 Task: Create a blank project AvidTech with privacy Public and default view as List and in the team Taskers . Create three sections in the project as To-Do, Doing and Done
Action: Mouse moved to (794, 453)
Screenshot: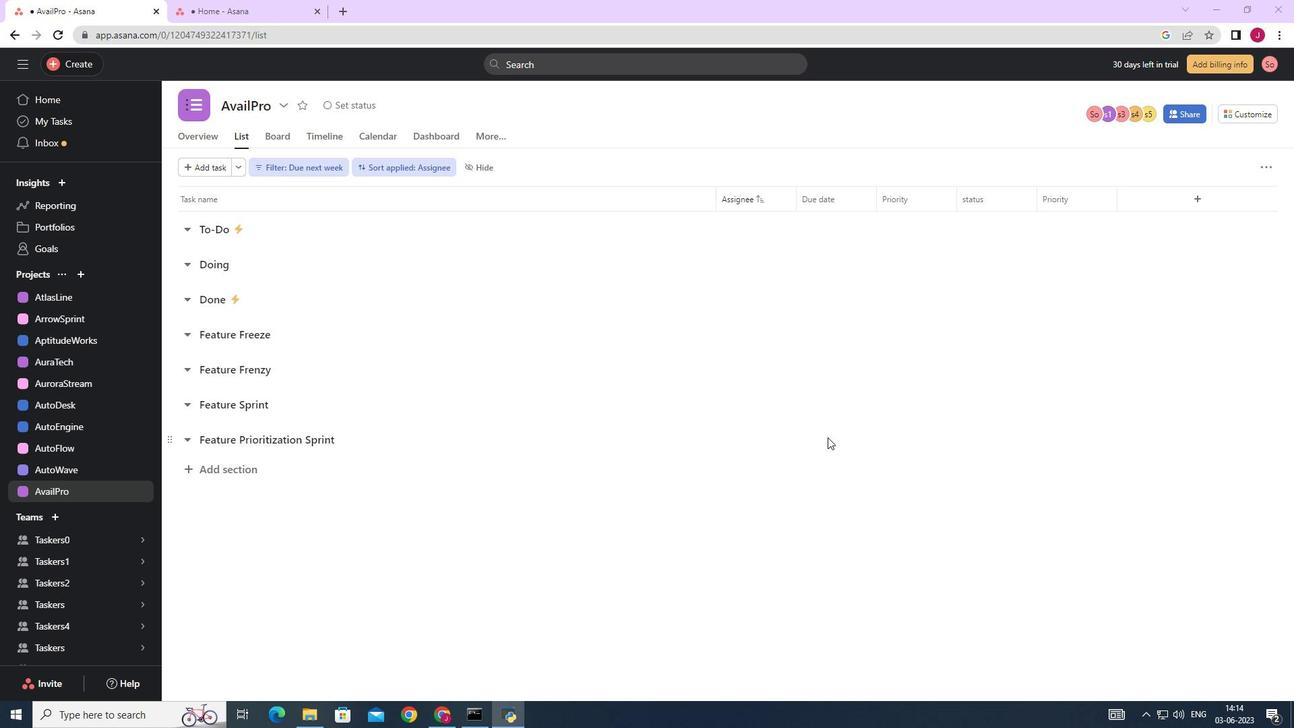 
Action: Mouse scrolled (794, 453) with delta (0, 0)
Screenshot: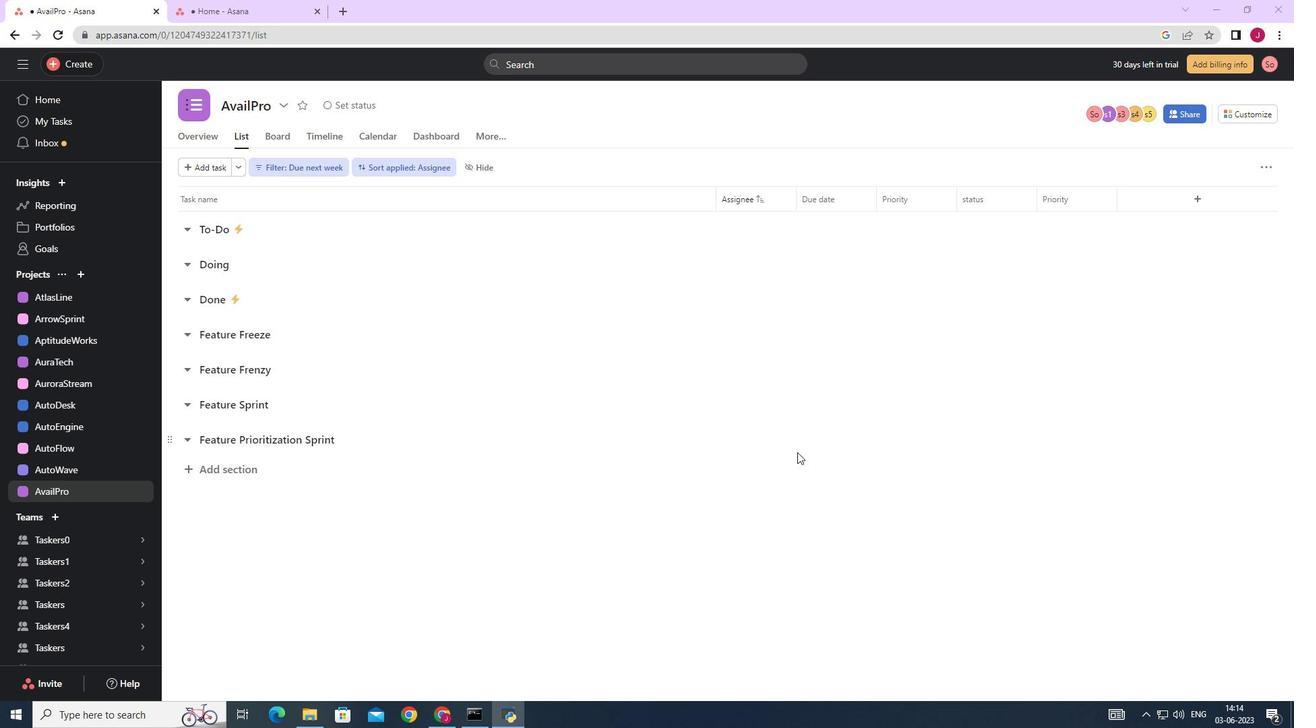 
Action: Mouse scrolled (794, 453) with delta (0, 0)
Screenshot: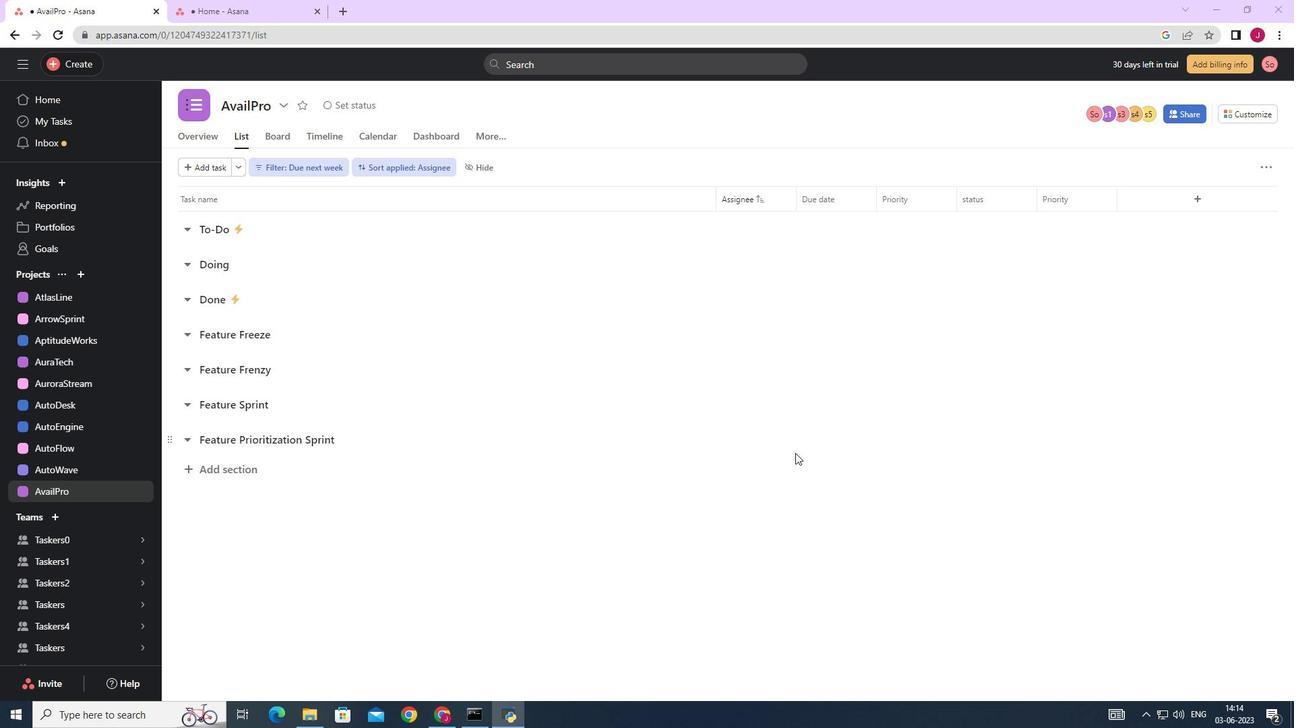 
Action: Mouse scrolled (794, 453) with delta (0, 0)
Screenshot: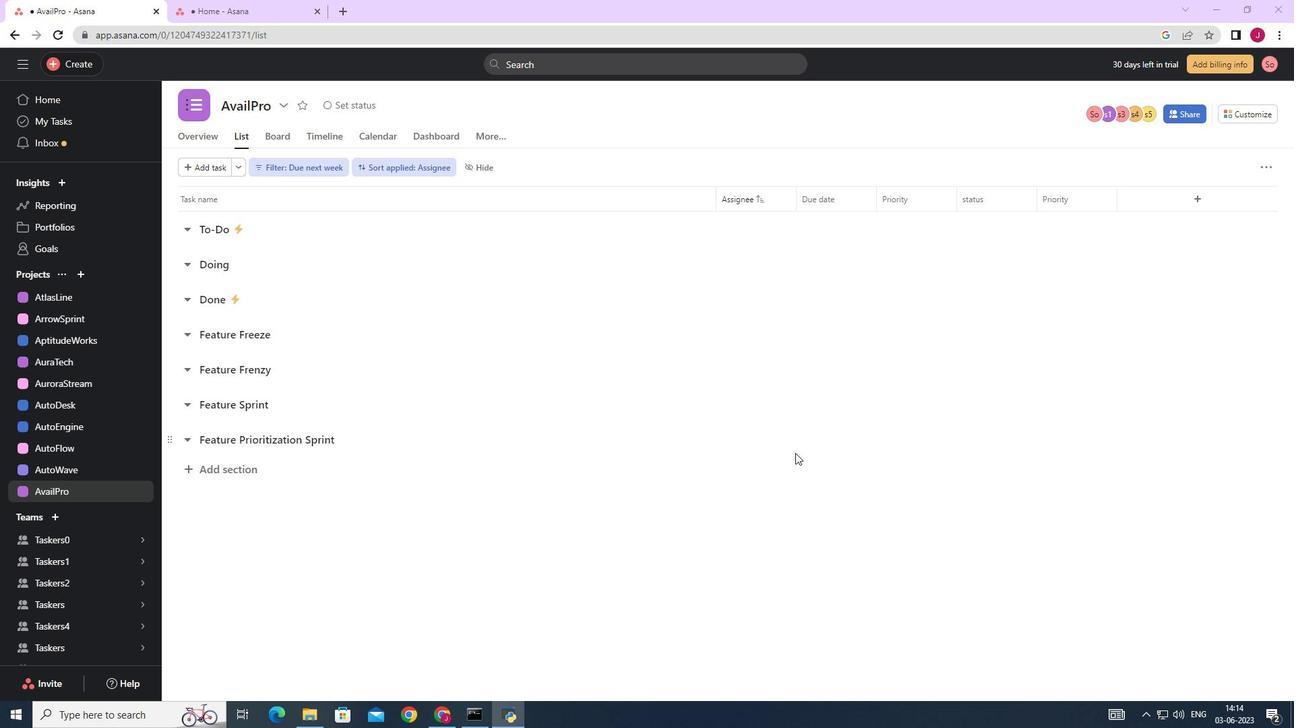
Action: Mouse scrolled (794, 454) with delta (0, 0)
Screenshot: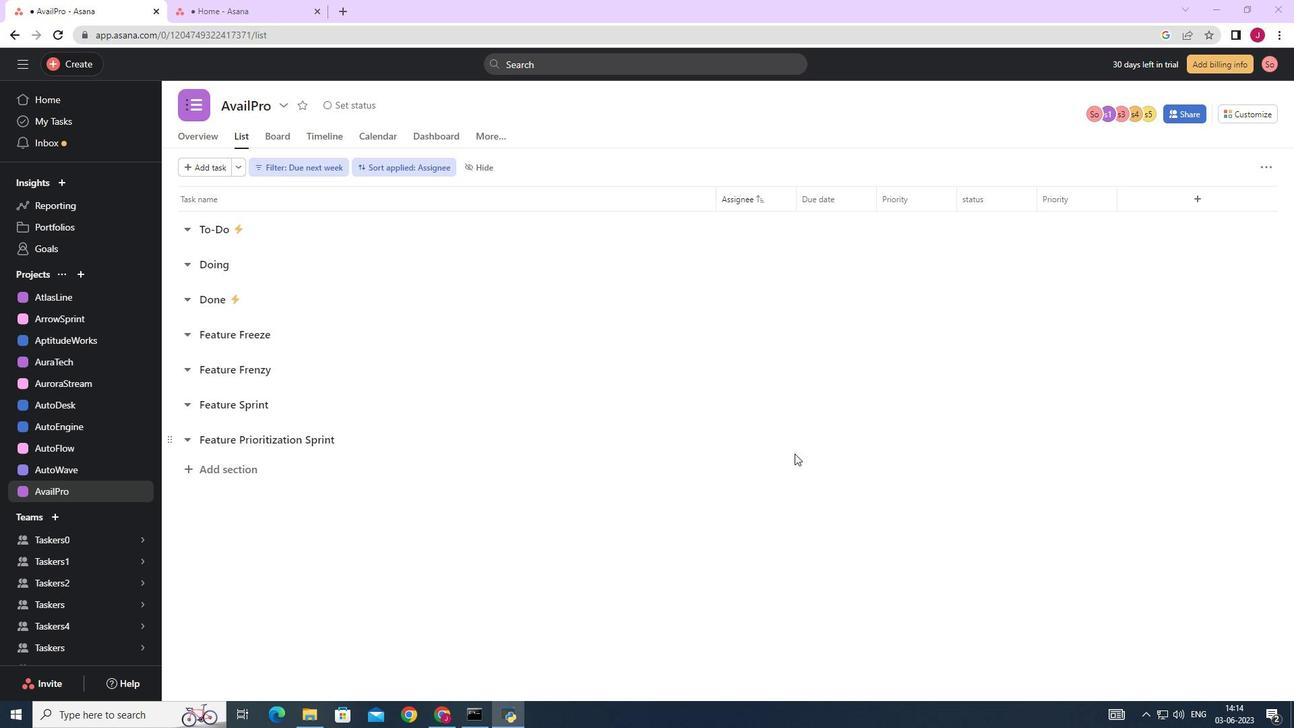 
Action: Mouse scrolled (794, 454) with delta (0, 0)
Screenshot: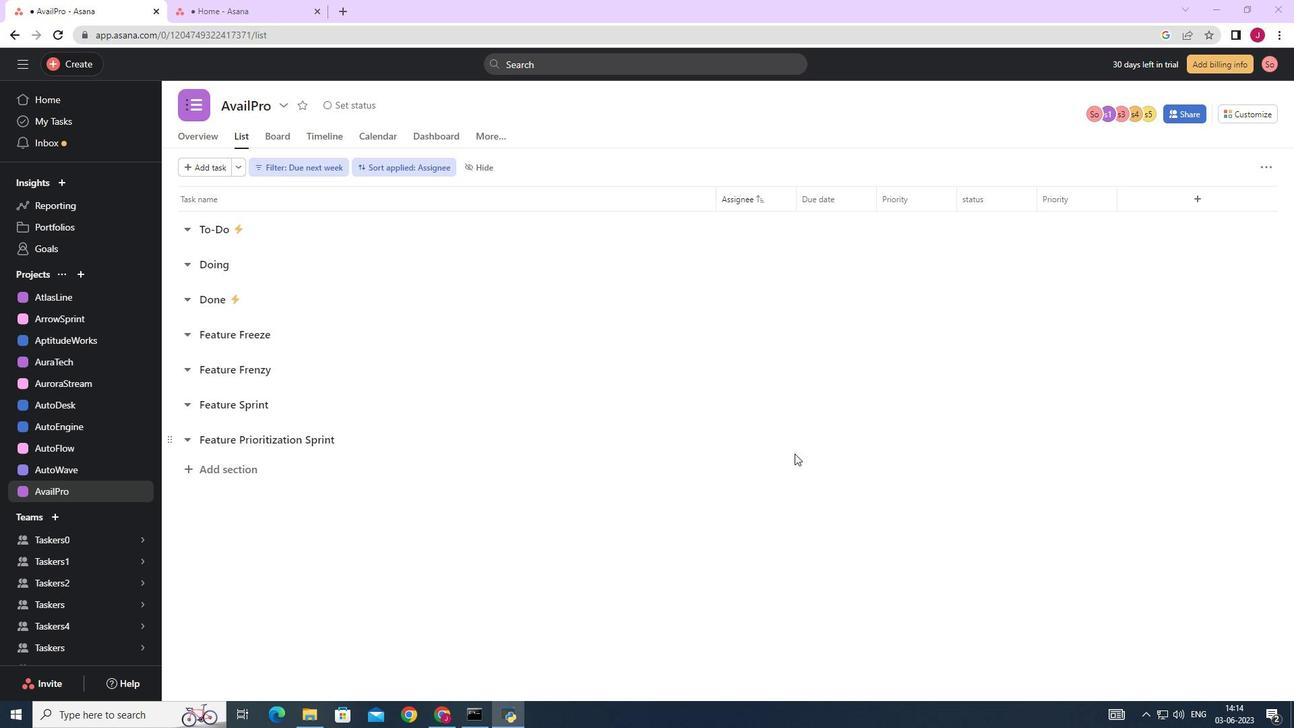 
Action: Mouse scrolled (794, 454) with delta (0, 0)
Screenshot: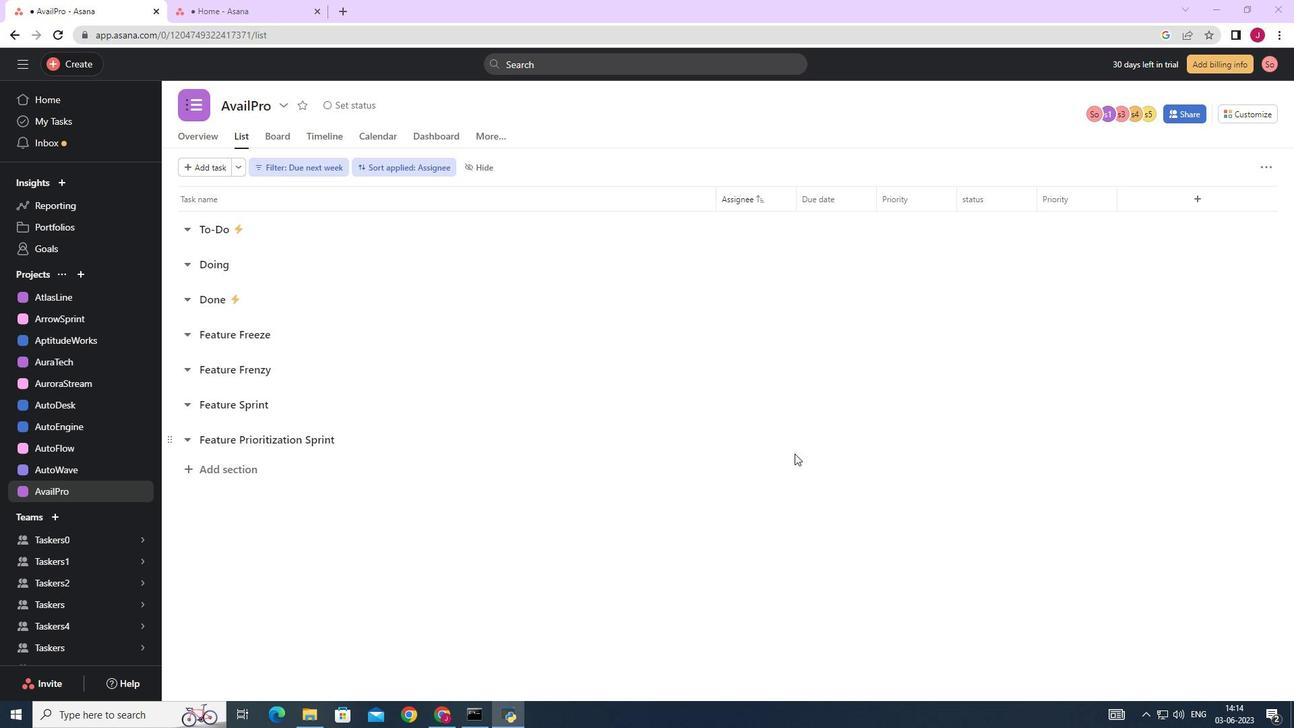 
Action: Mouse scrolled (794, 453) with delta (0, 0)
Screenshot: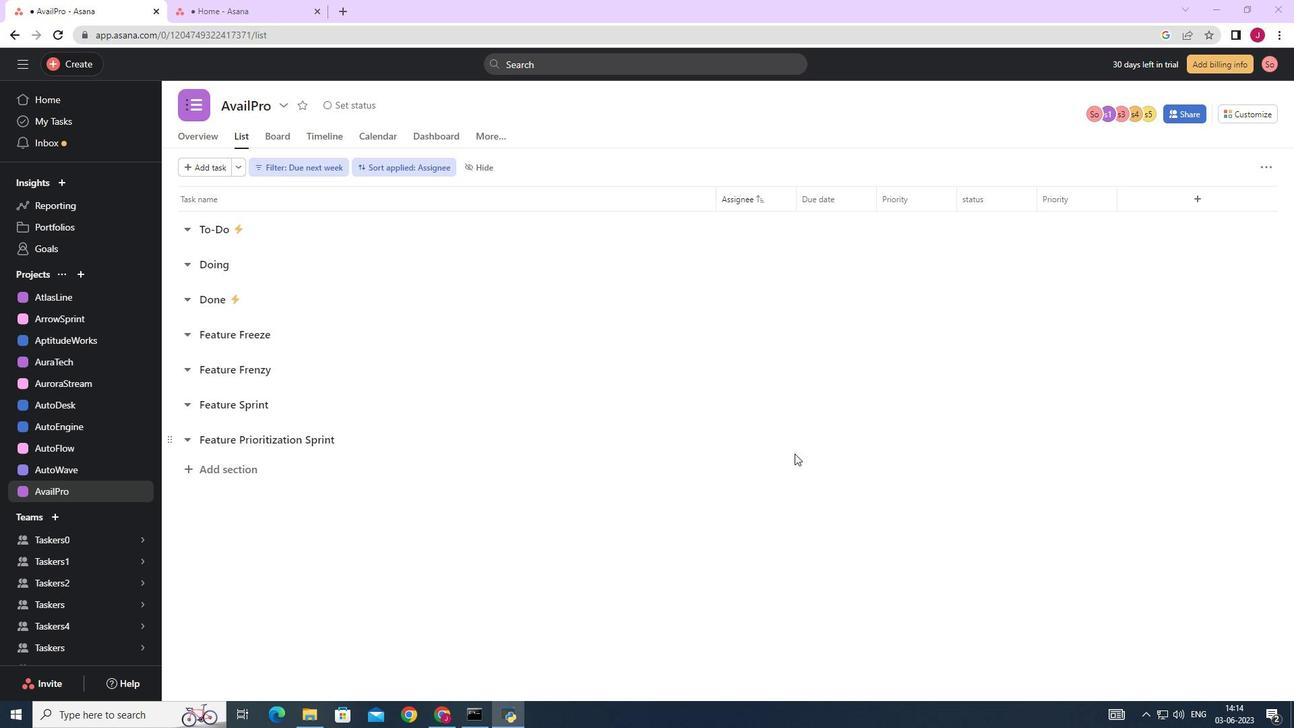 
Action: Mouse scrolled (794, 453) with delta (0, 0)
Screenshot: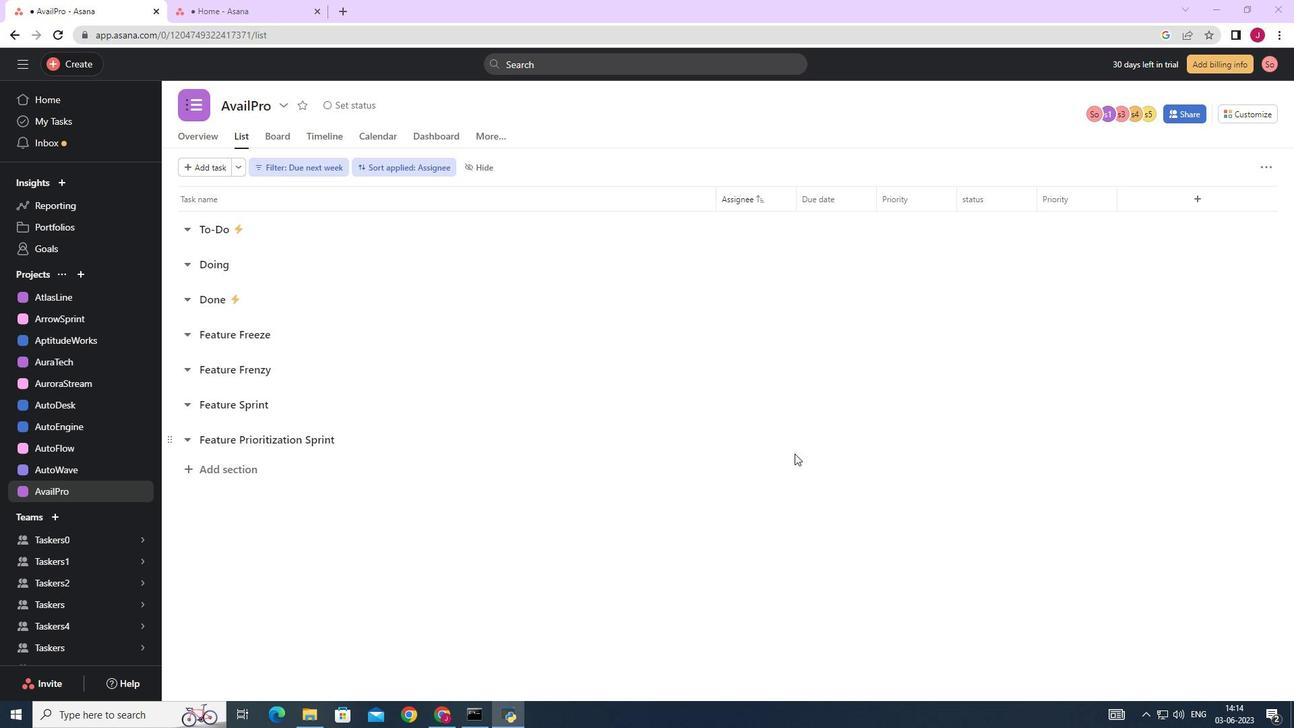 
Action: Mouse scrolled (794, 453) with delta (0, 0)
Screenshot: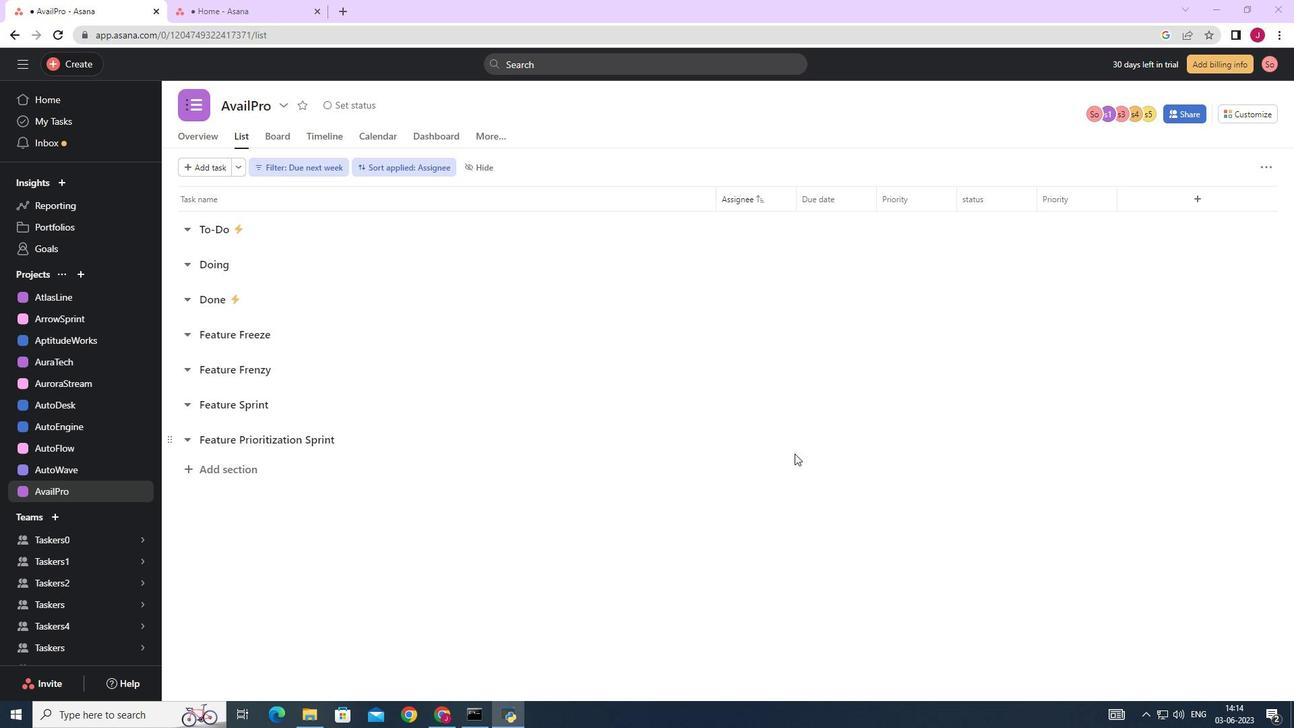 
Action: Mouse moved to (794, 455)
Screenshot: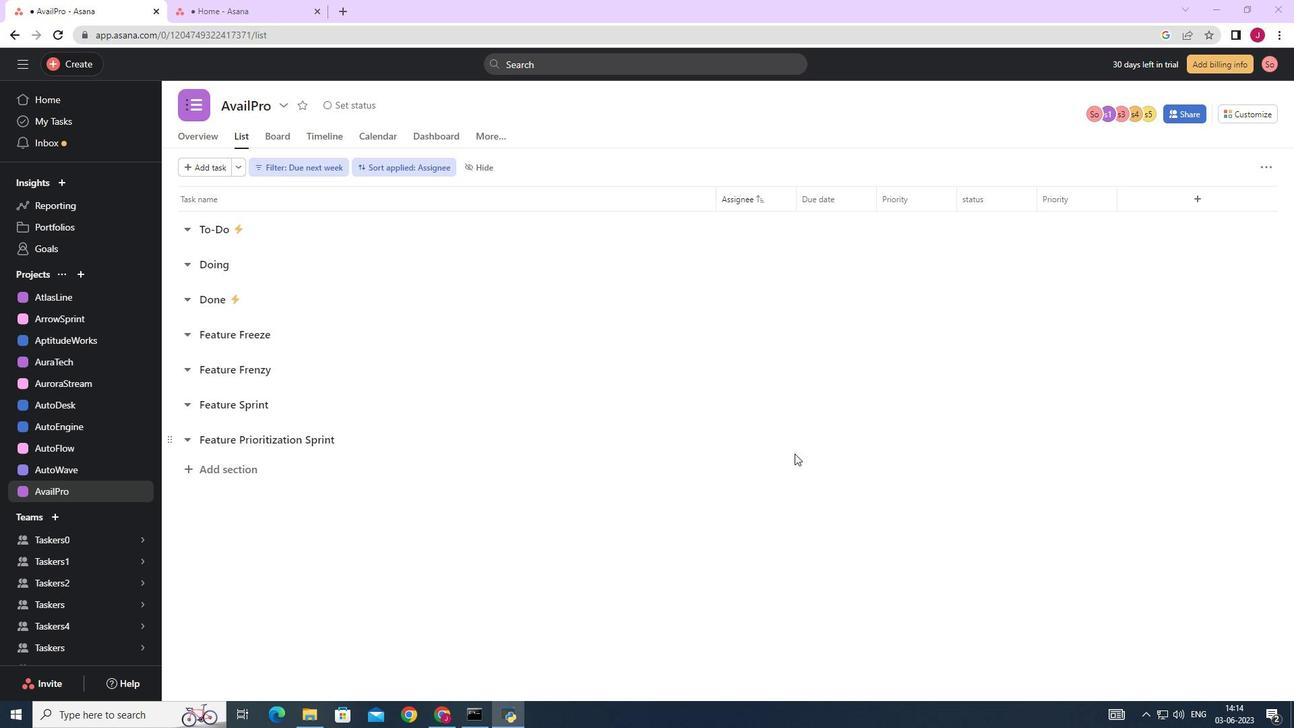 
Action: Mouse scrolled (794, 454) with delta (0, 0)
Screenshot: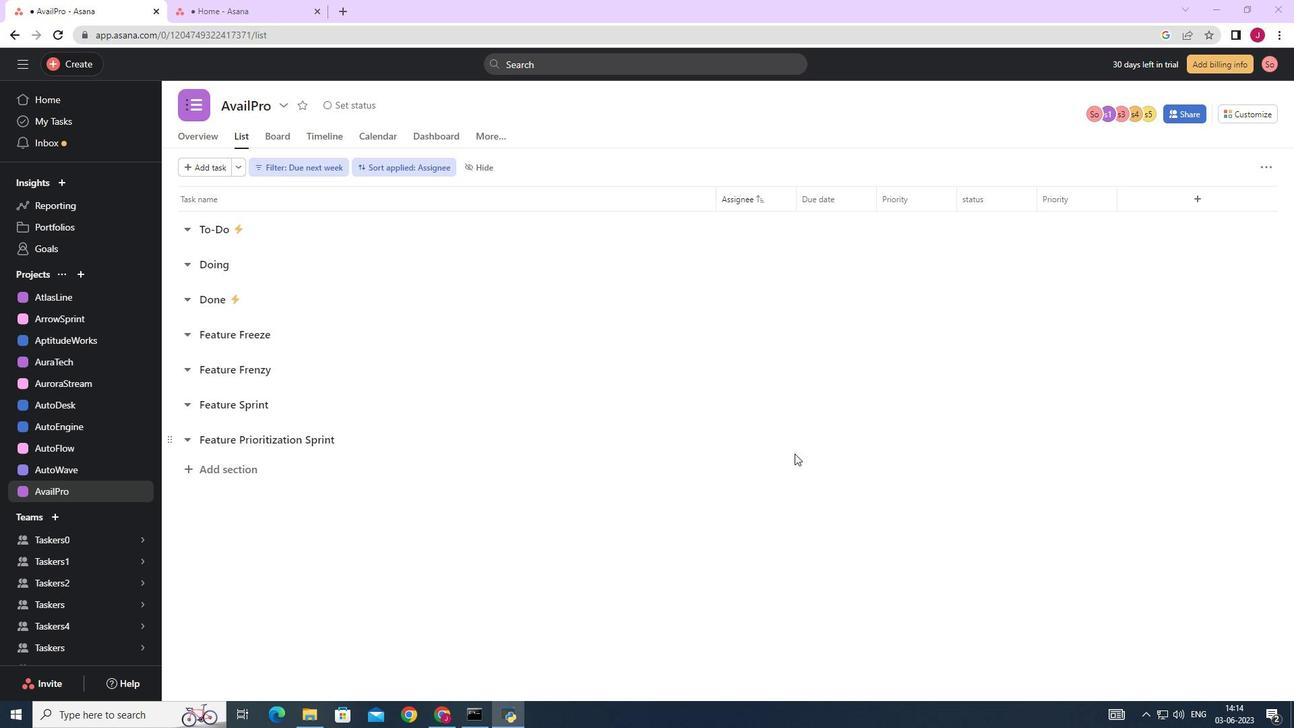
Action: Mouse moved to (62, 180)
Screenshot: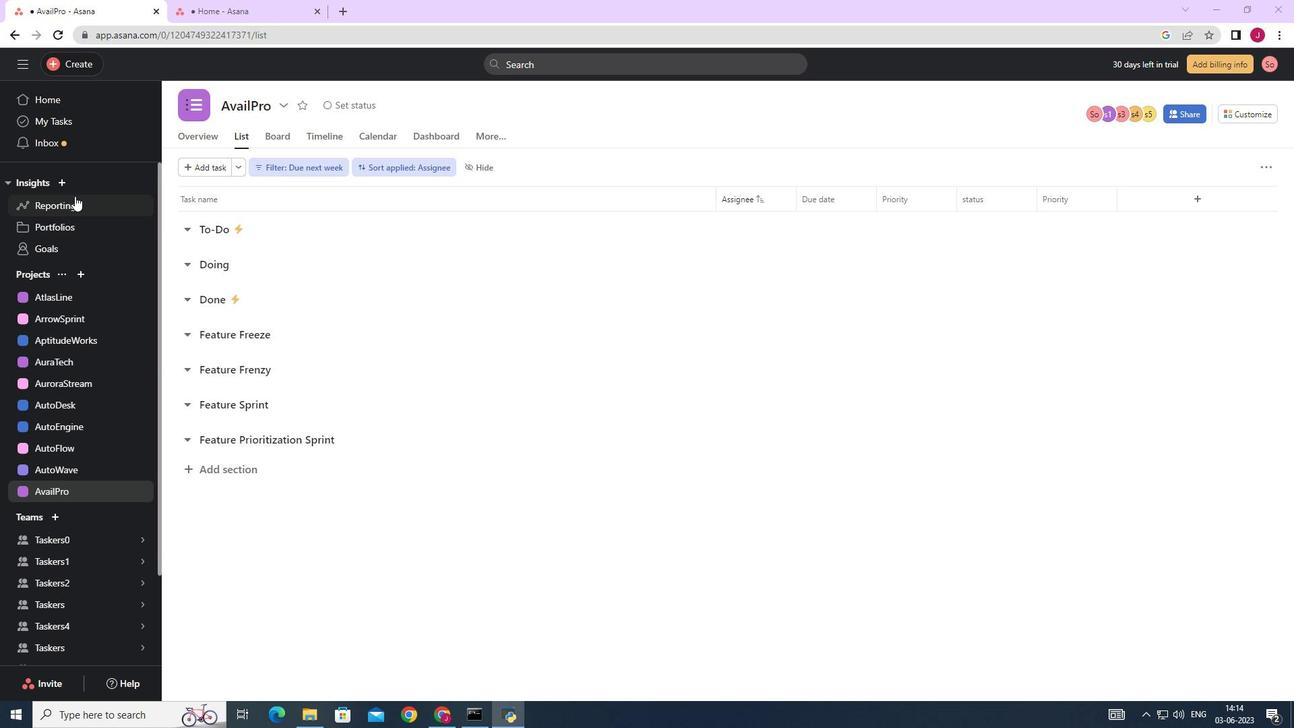 
Action: Mouse pressed left at (62, 180)
Screenshot: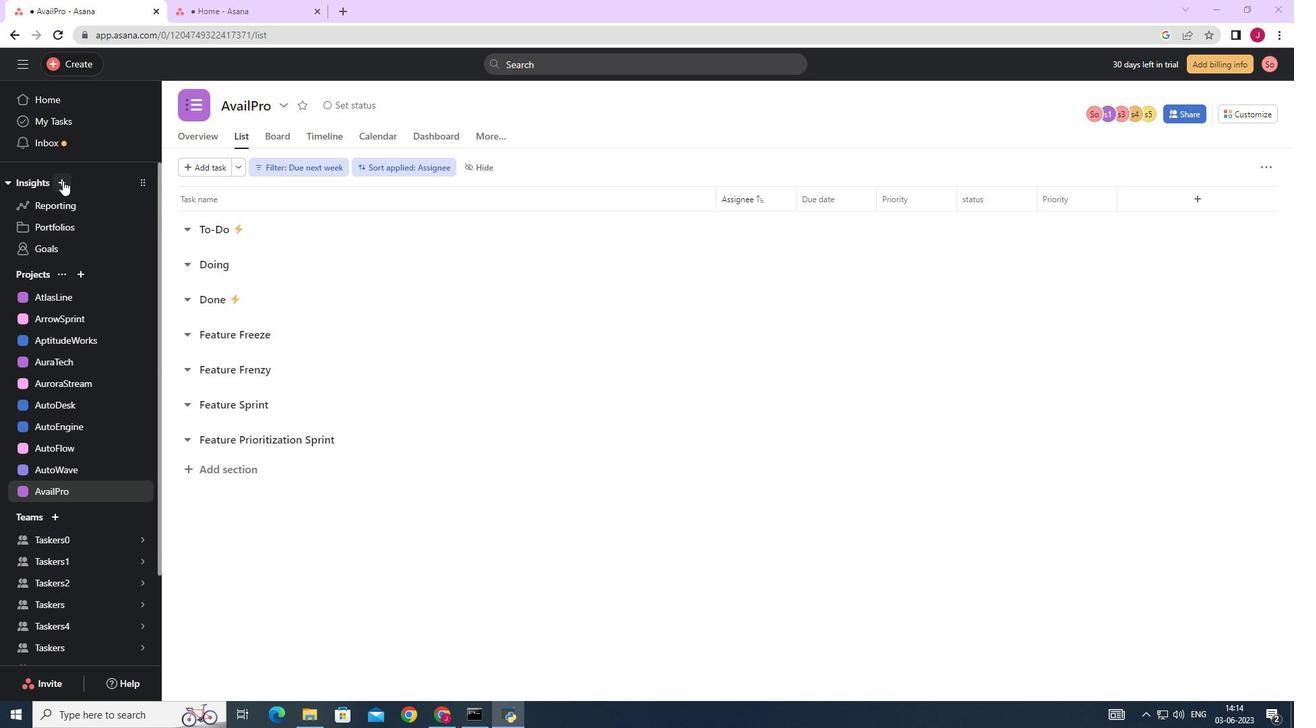 
Action: Mouse moved to (64, 185)
Screenshot: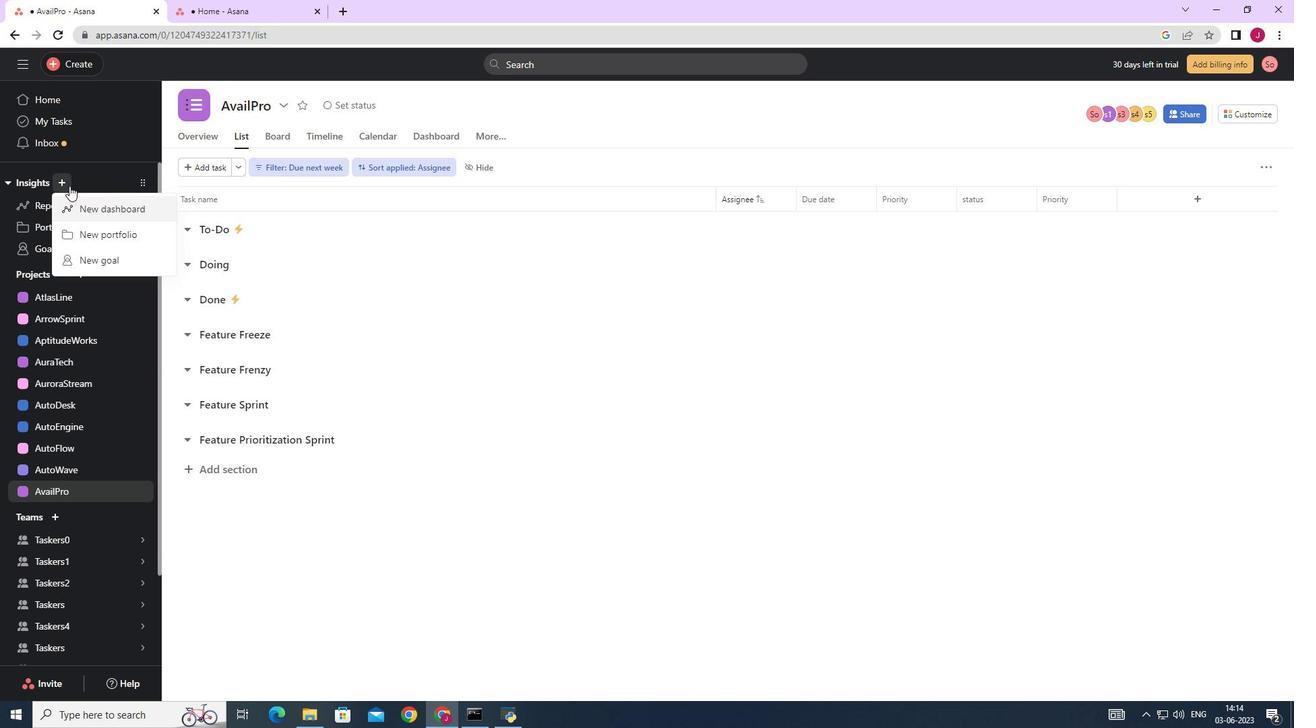 
Action: Mouse pressed left at (64, 185)
Screenshot: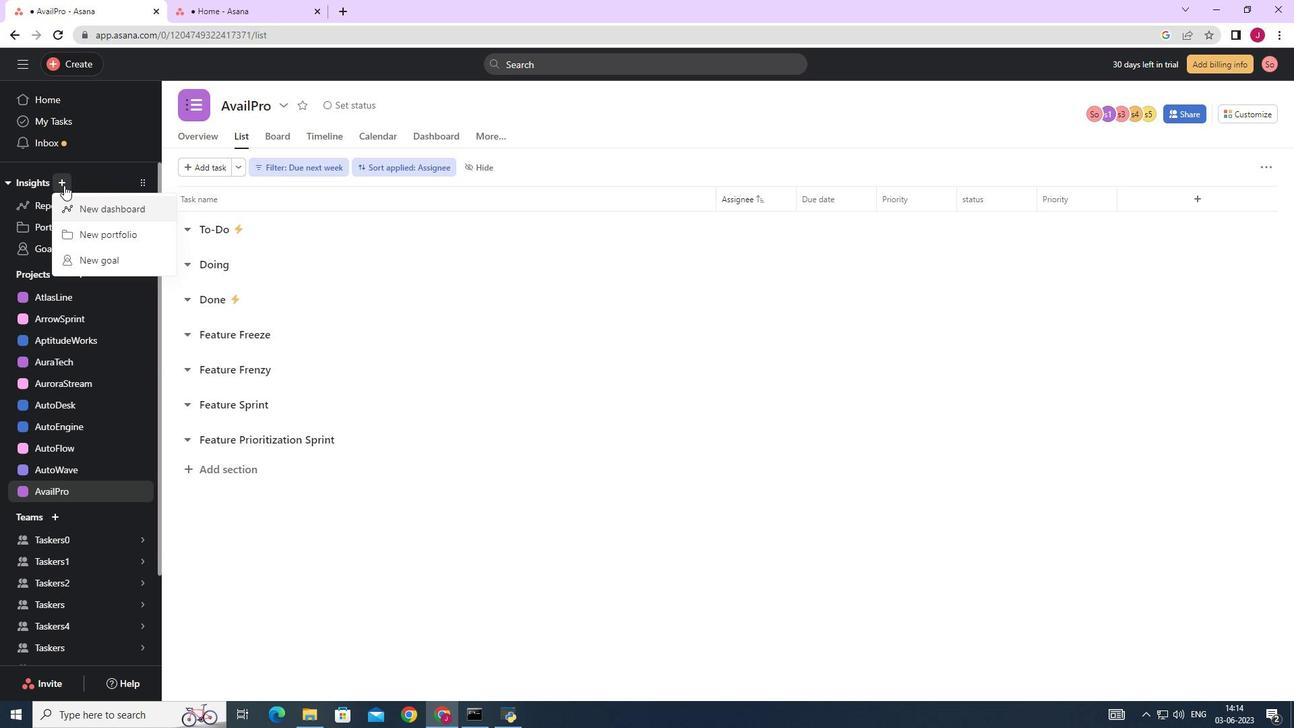 
Action: Mouse moved to (78, 269)
Screenshot: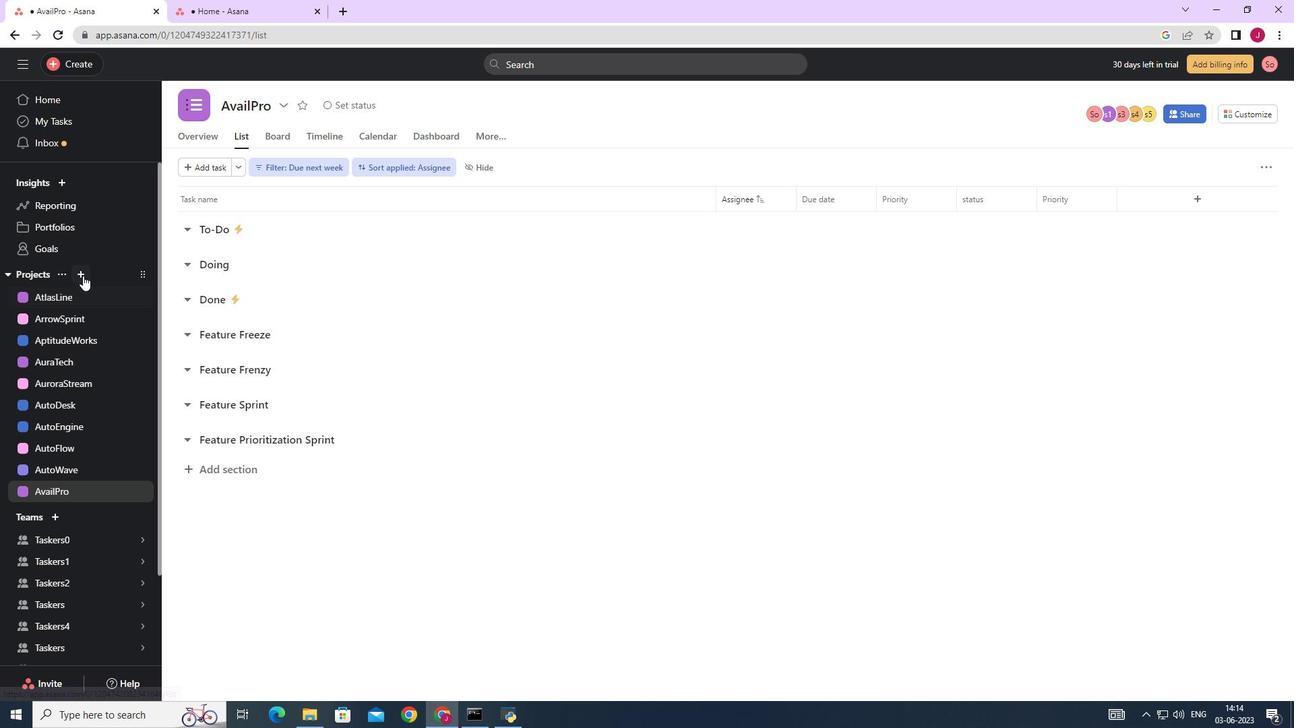 
Action: Mouse pressed left at (78, 269)
Screenshot: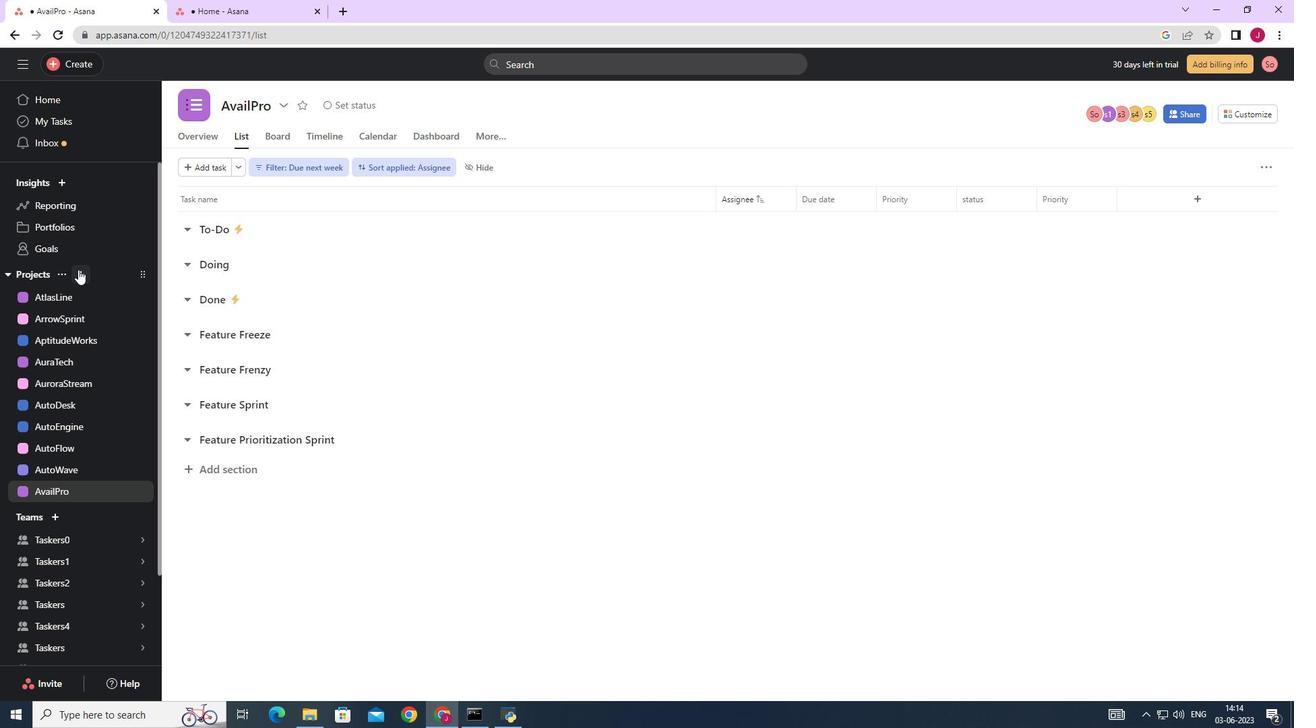 
Action: Mouse moved to (128, 303)
Screenshot: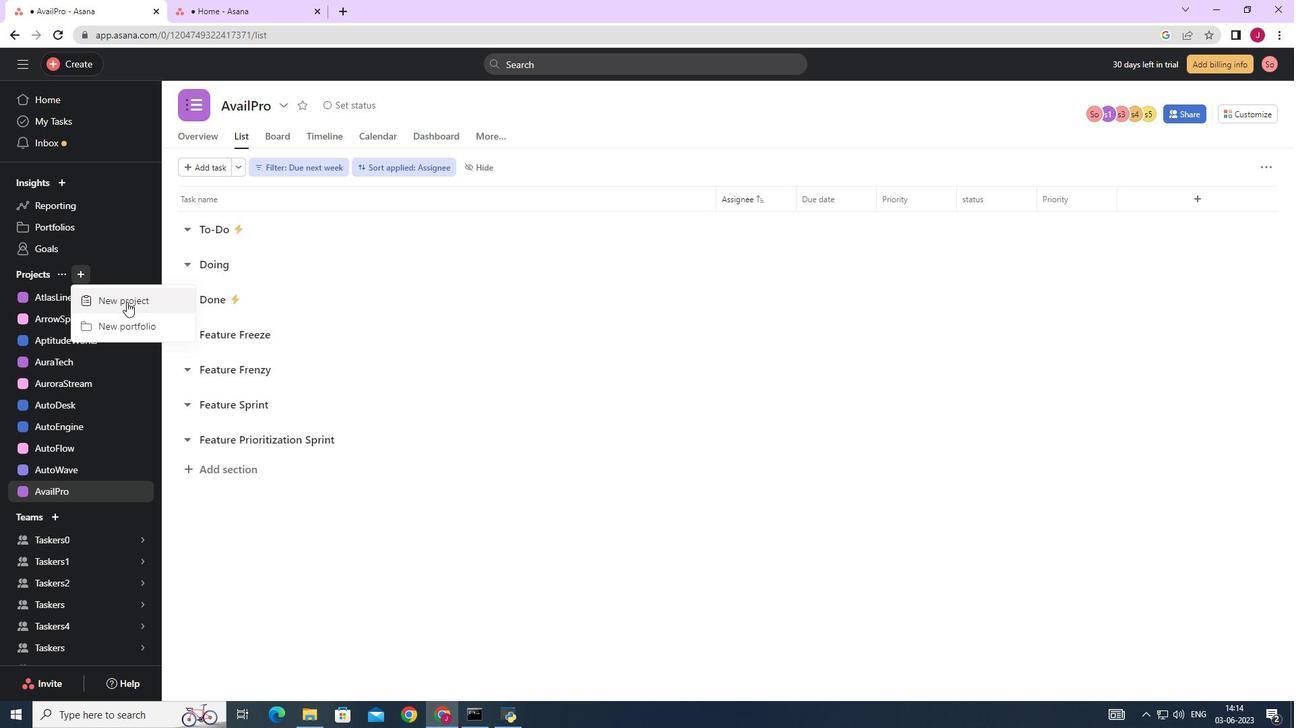 
Action: Mouse pressed left at (128, 303)
Screenshot: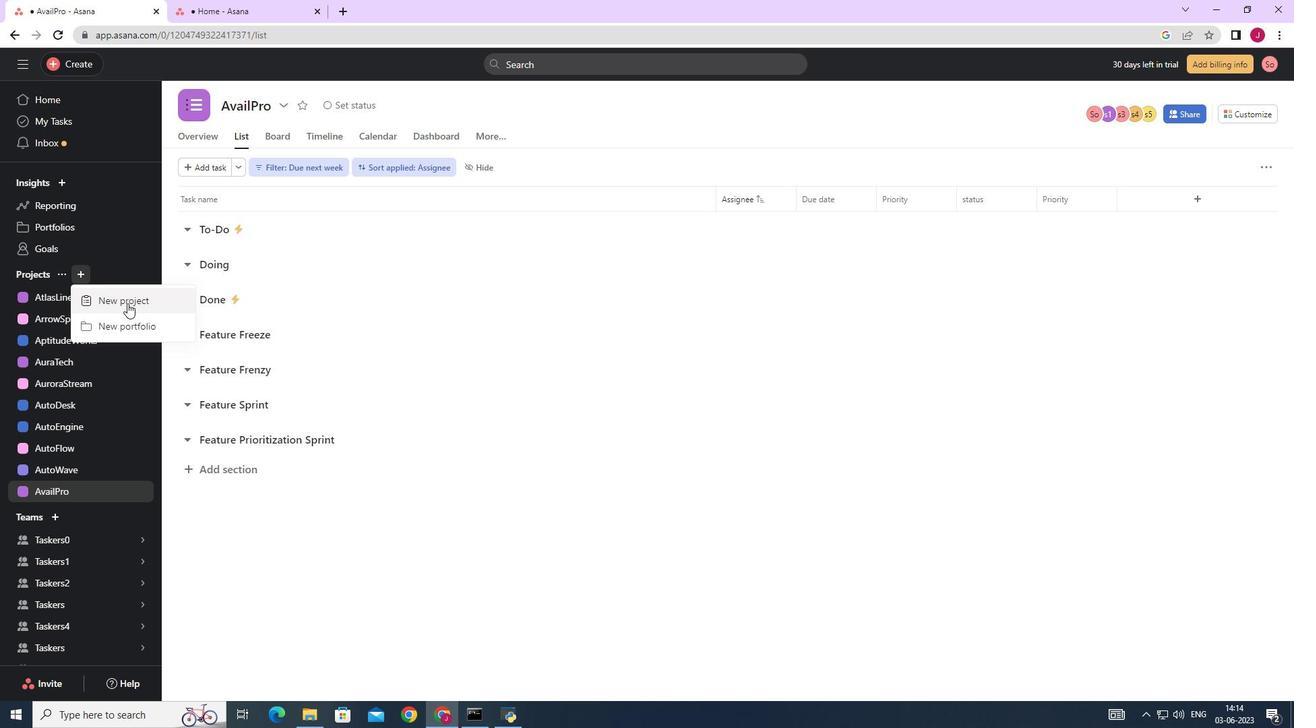 
Action: Mouse moved to (552, 263)
Screenshot: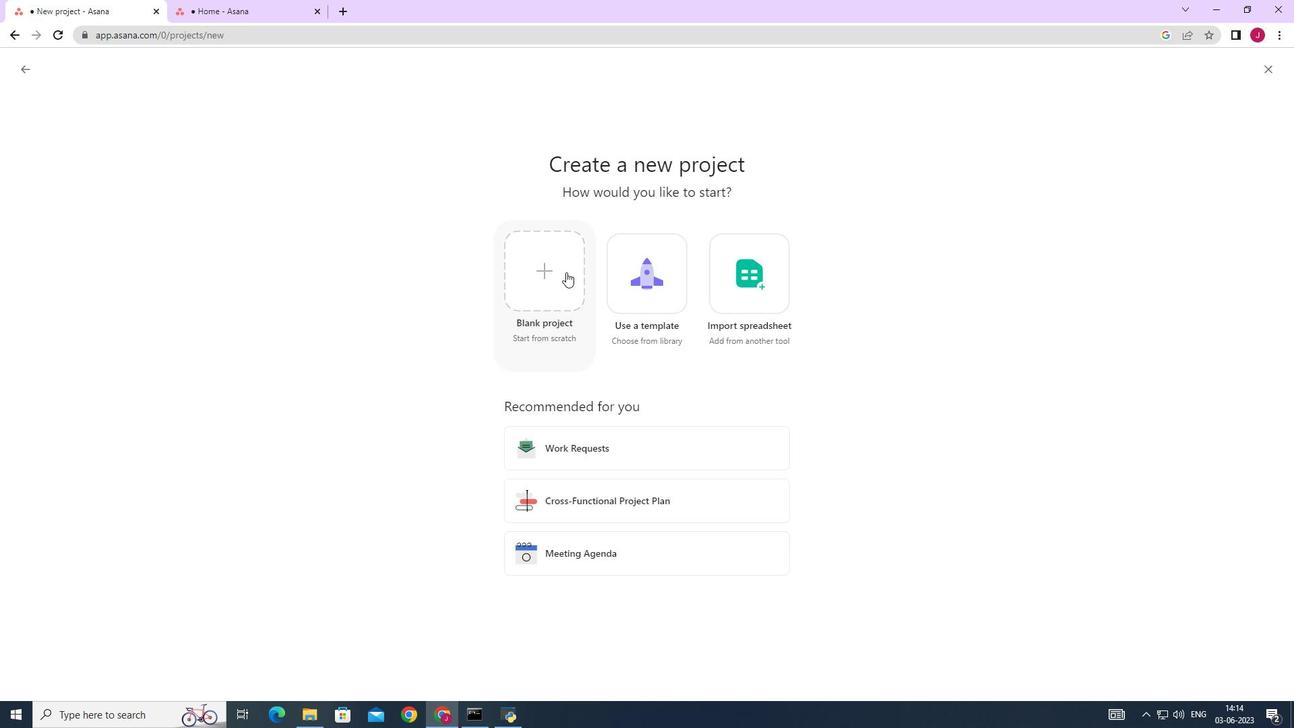 
Action: Mouse pressed left at (552, 263)
Screenshot: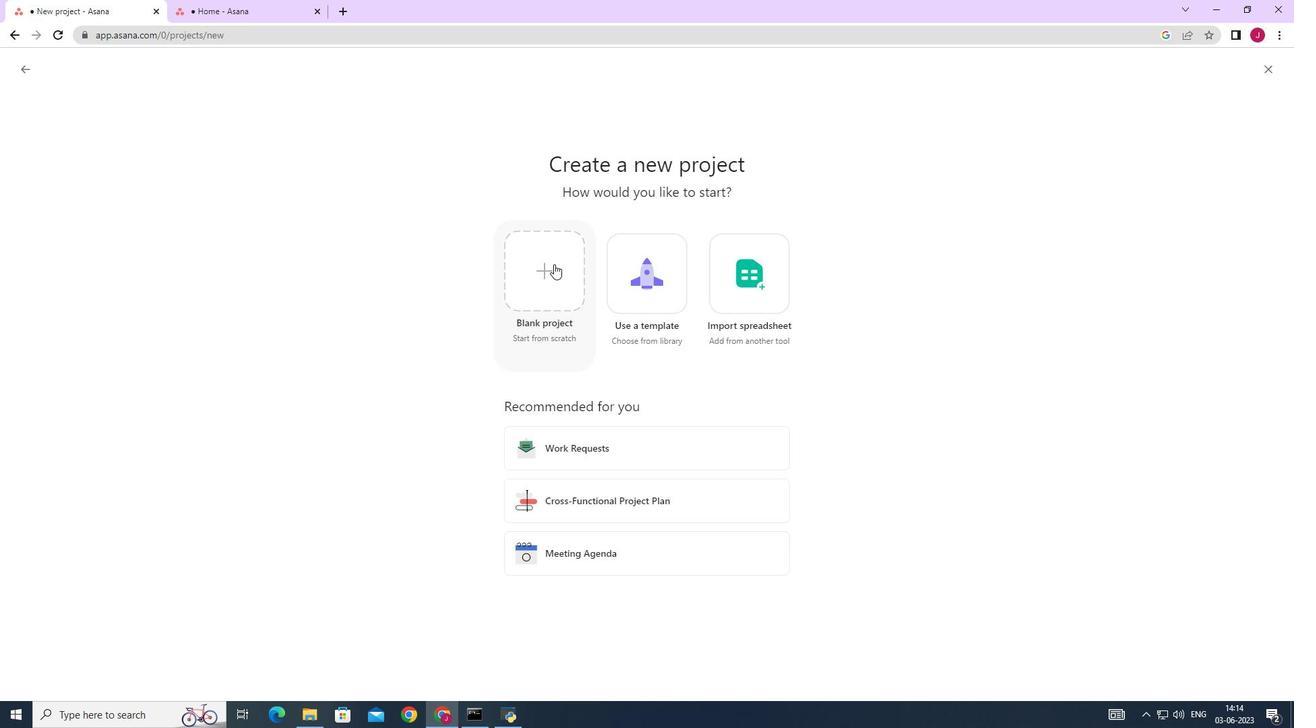 
Action: Mouse moved to (308, 188)
Screenshot: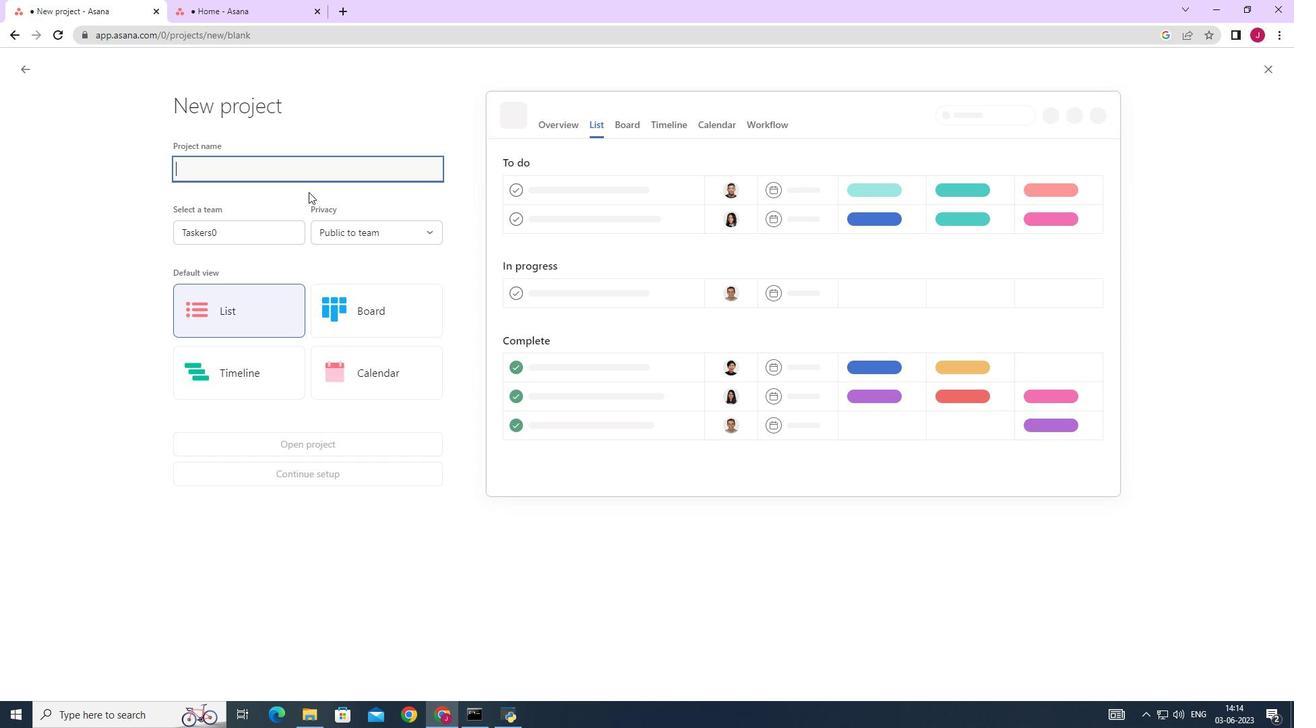 
Action: Key pressed <Key.caps_lock>A<Key.caps_lock>vid<Key.caps_lock>T<Key.caps_lock>ech
Screenshot: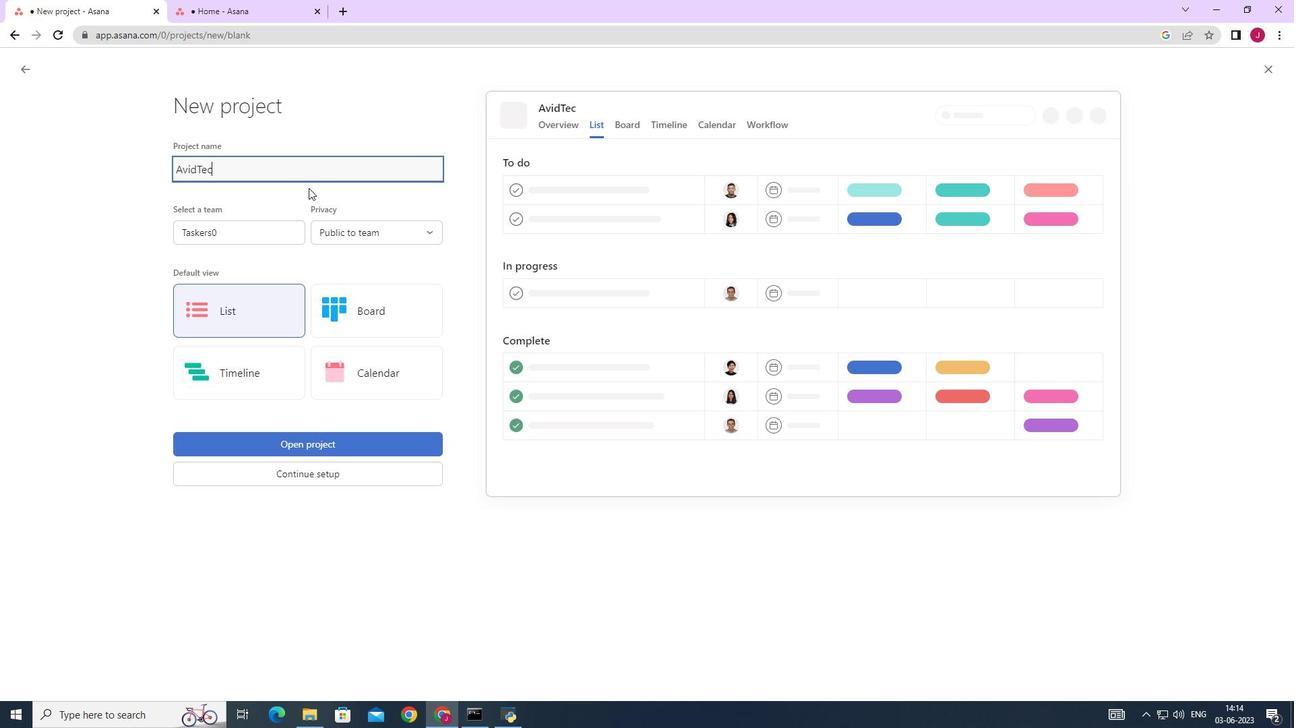 
Action: Mouse moved to (253, 231)
Screenshot: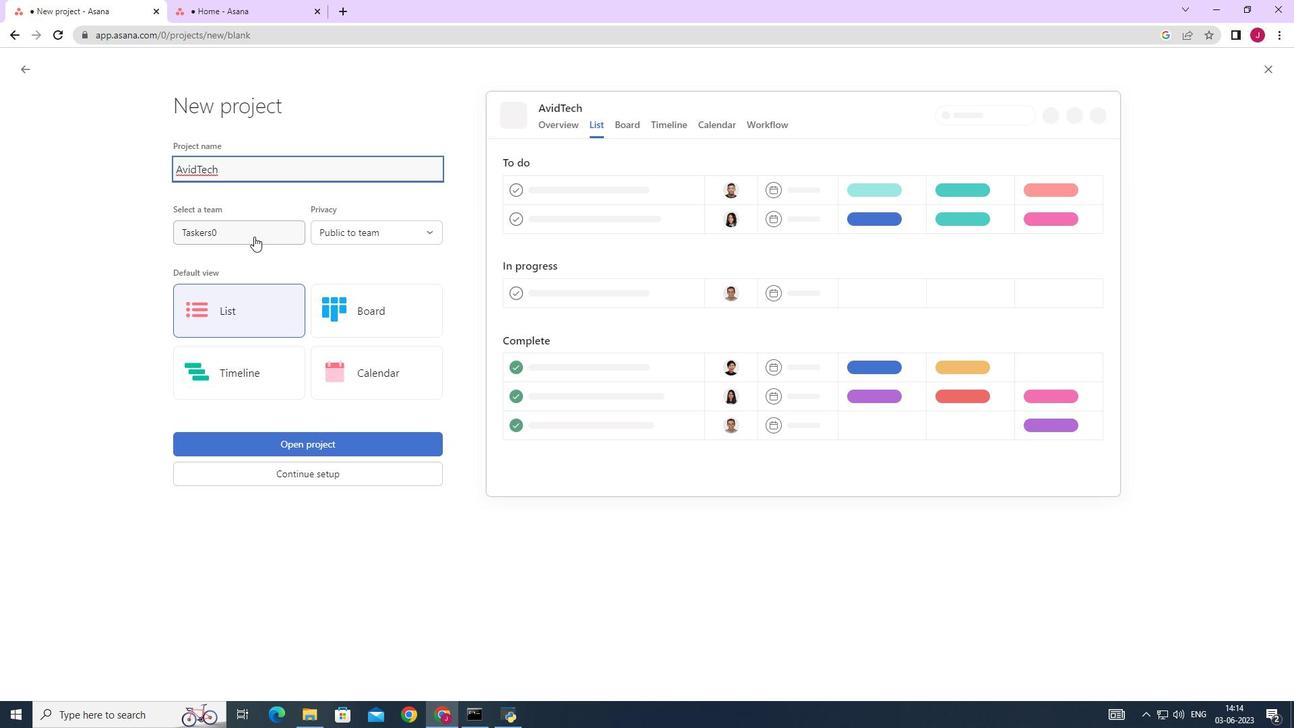 
Action: Mouse pressed left at (253, 231)
Screenshot: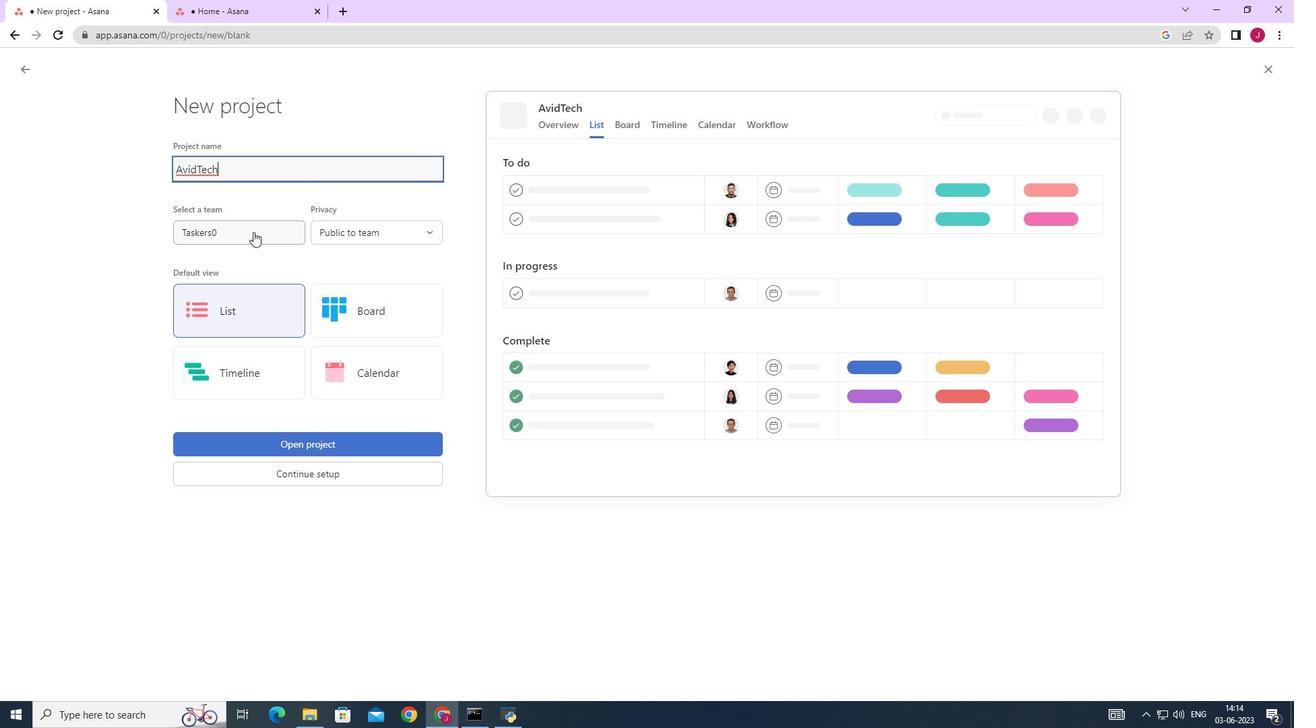 
Action: Mouse moved to (253, 256)
Screenshot: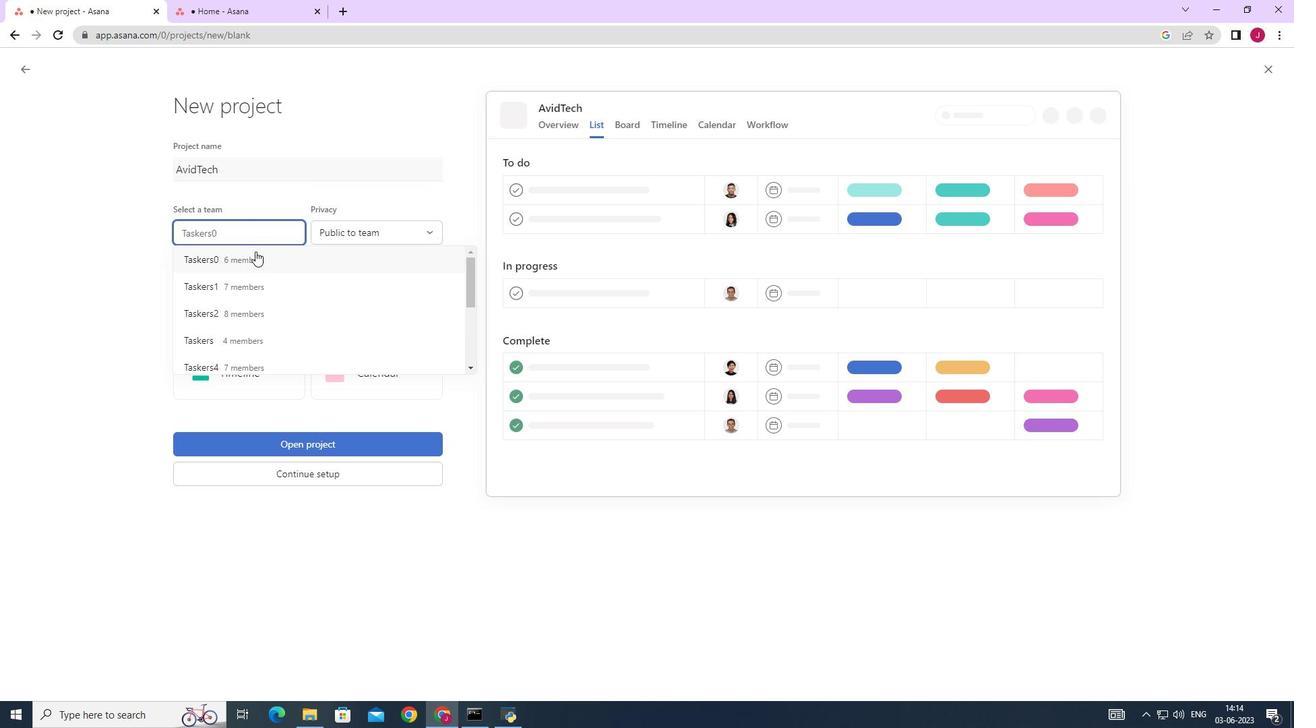 
Action: Mouse pressed left at (253, 256)
Screenshot: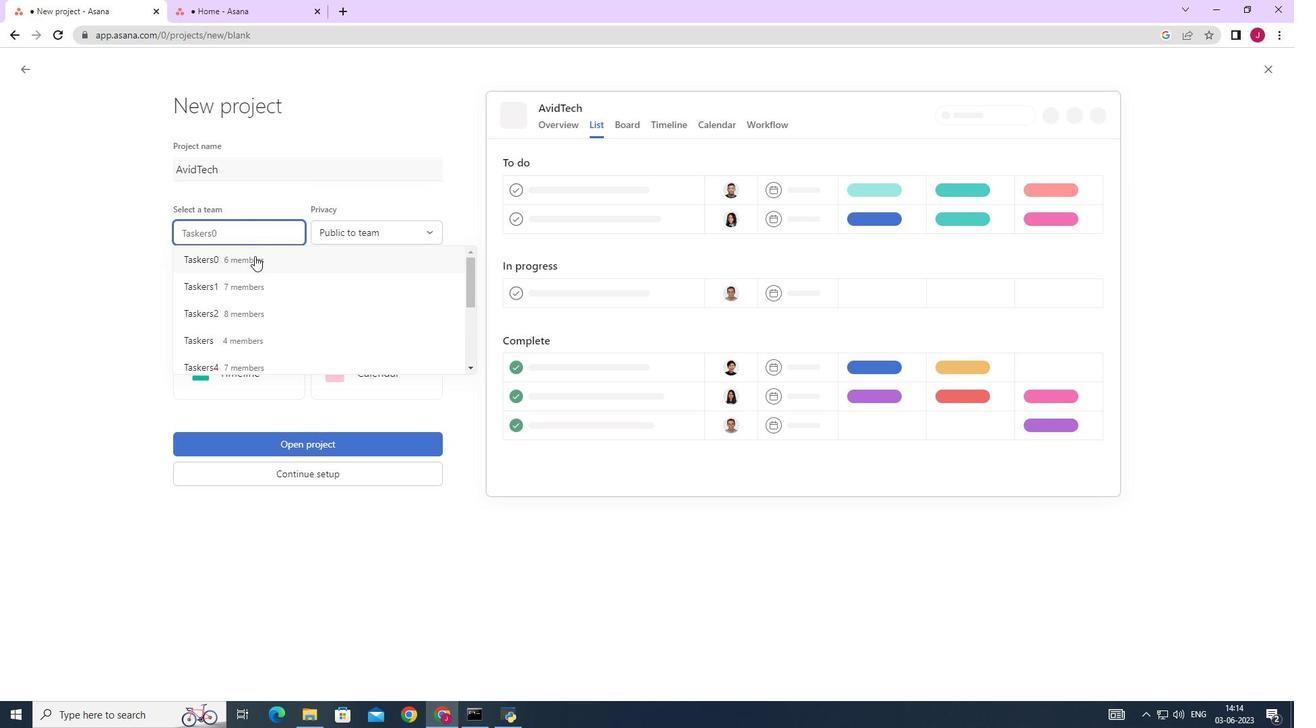 
Action: Mouse moved to (239, 317)
Screenshot: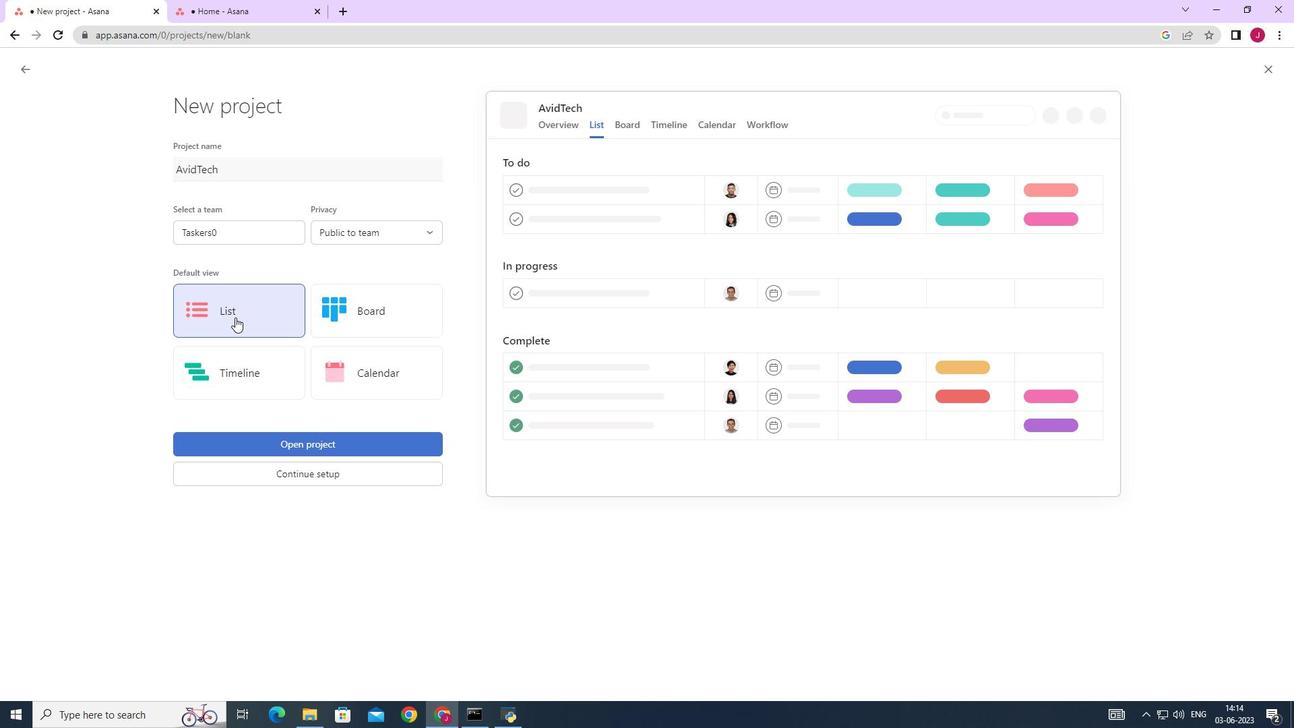 
Action: Mouse pressed left at (239, 317)
Screenshot: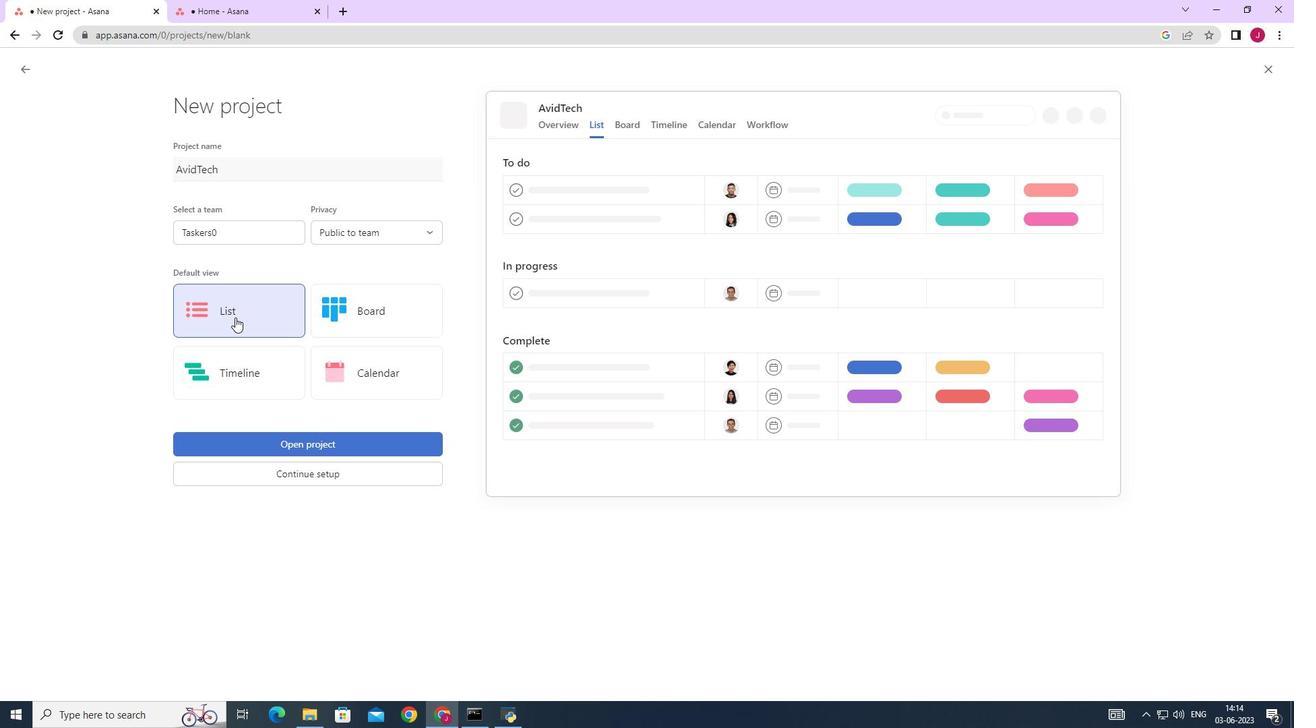 
Action: Mouse moved to (371, 215)
Screenshot: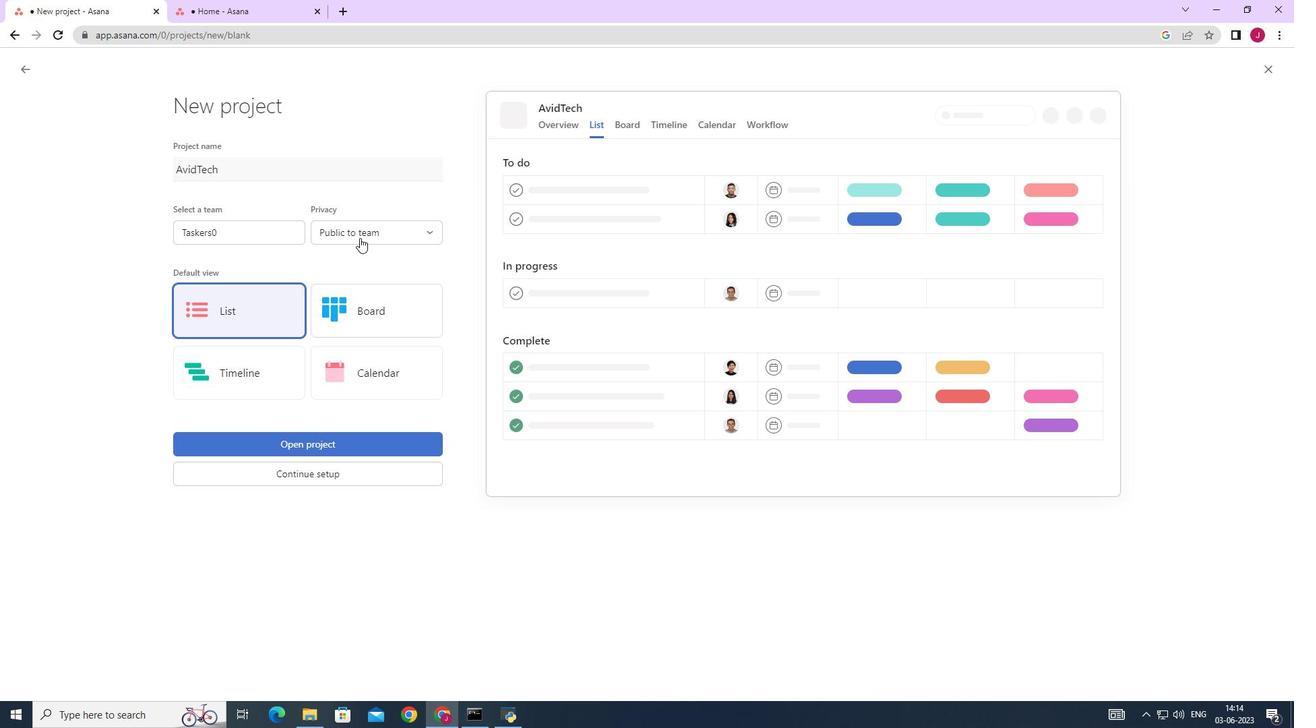 
Action: Mouse pressed left at (371, 215)
Screenshot: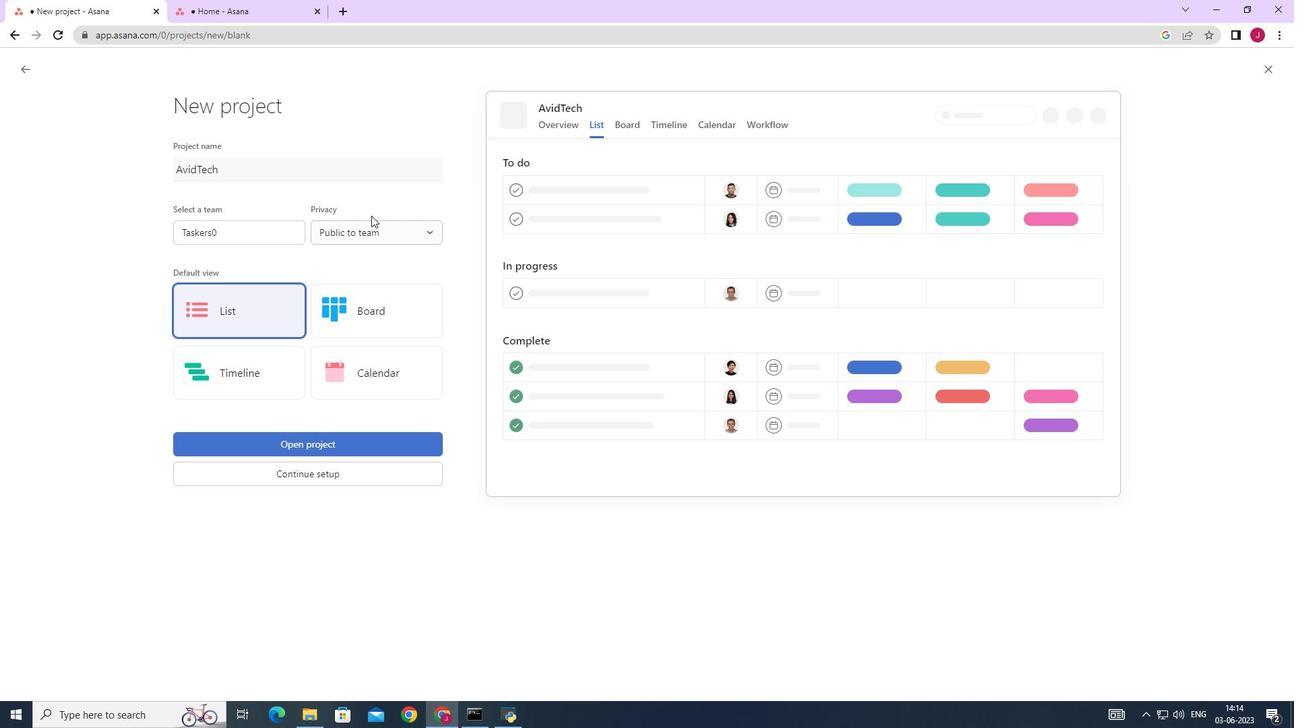 
Action: Mouse moved to (376, 229)
Screenshot: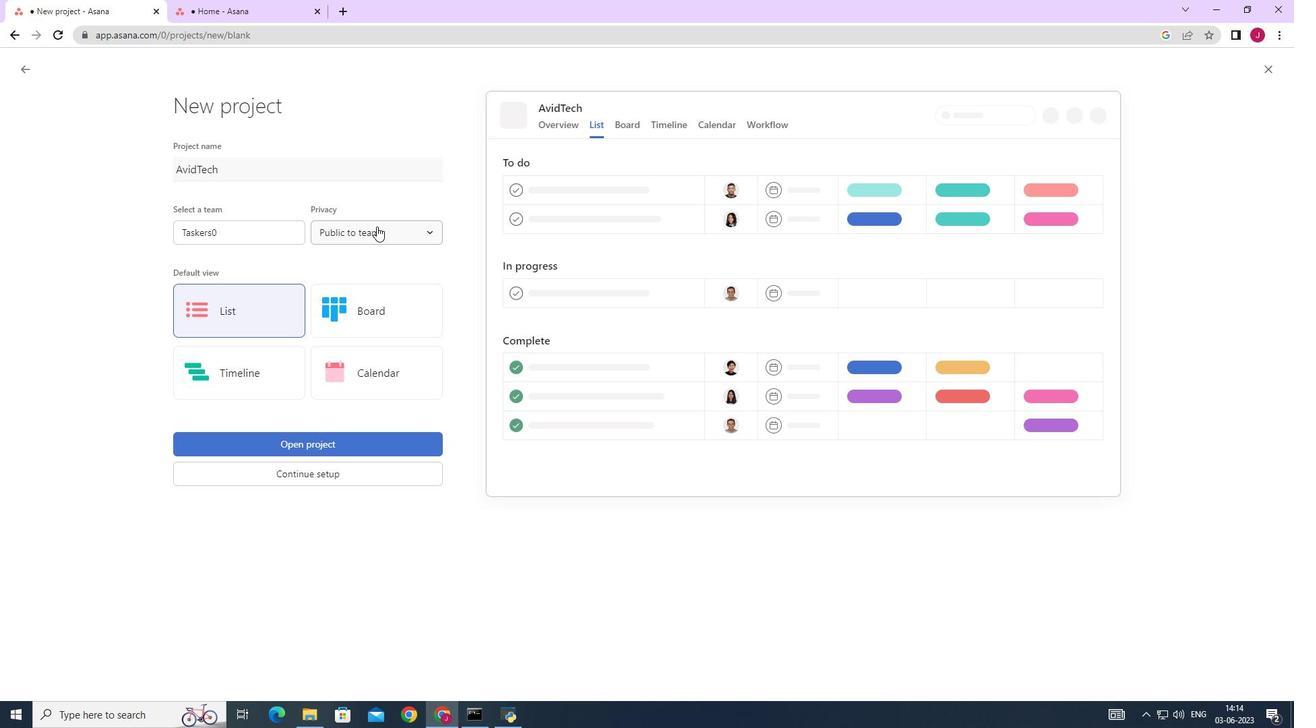 
Action: Mouse pressed left at (376, 229)
Screenshot: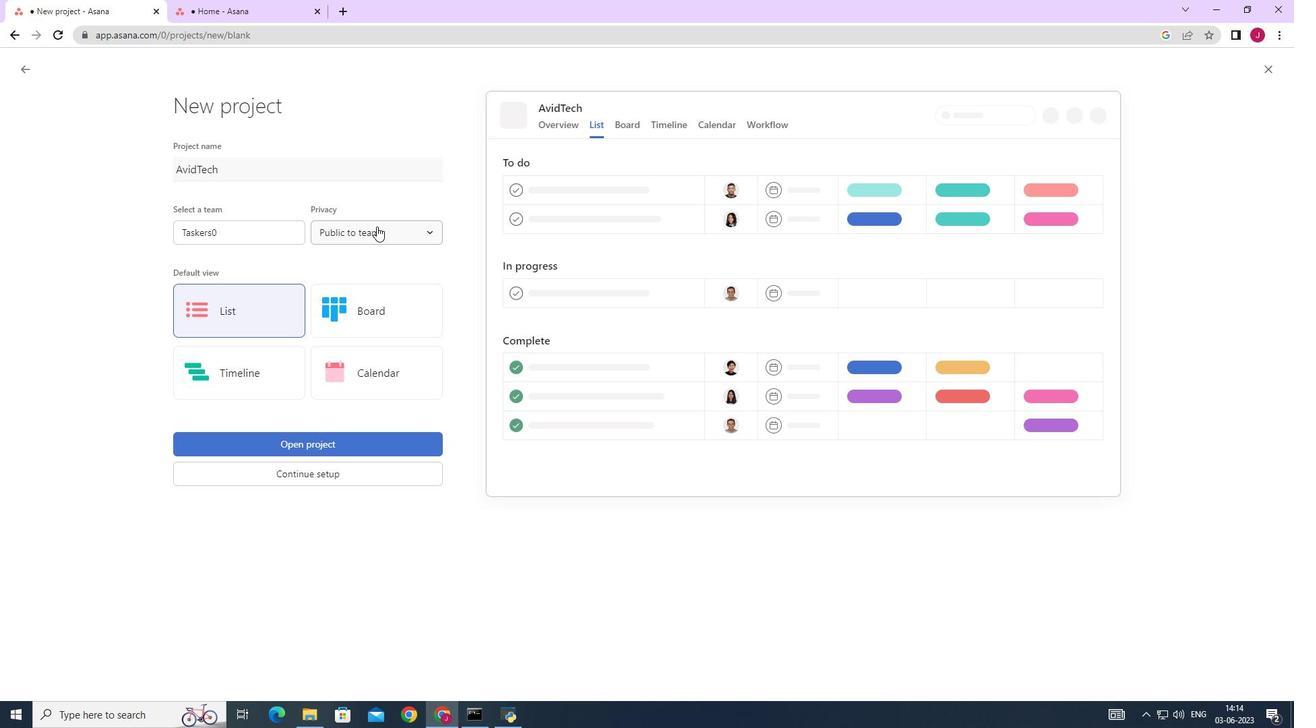 
Action: Mouse moved to (380, 260)
Screenshot: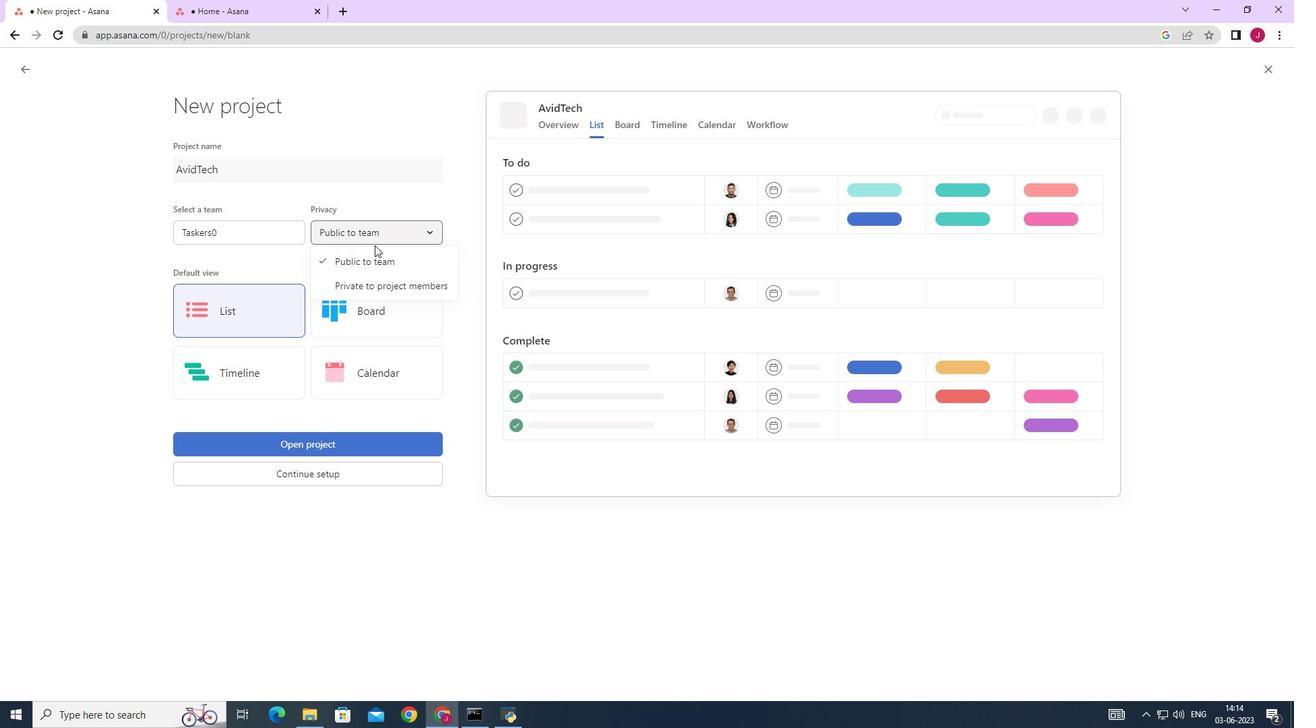 
Action: Mouse pressed left at (380, 260)
Screenshot: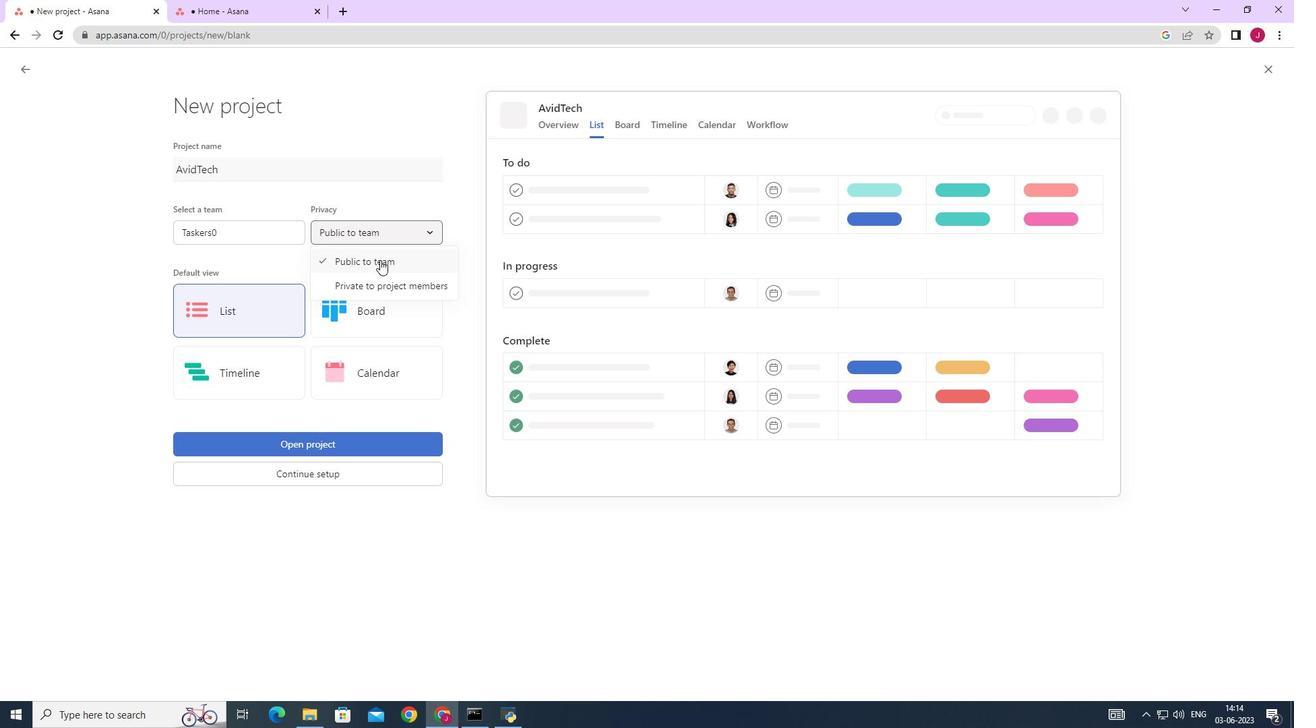 
Action: Mouse moved to (264, 442)
Screenshot: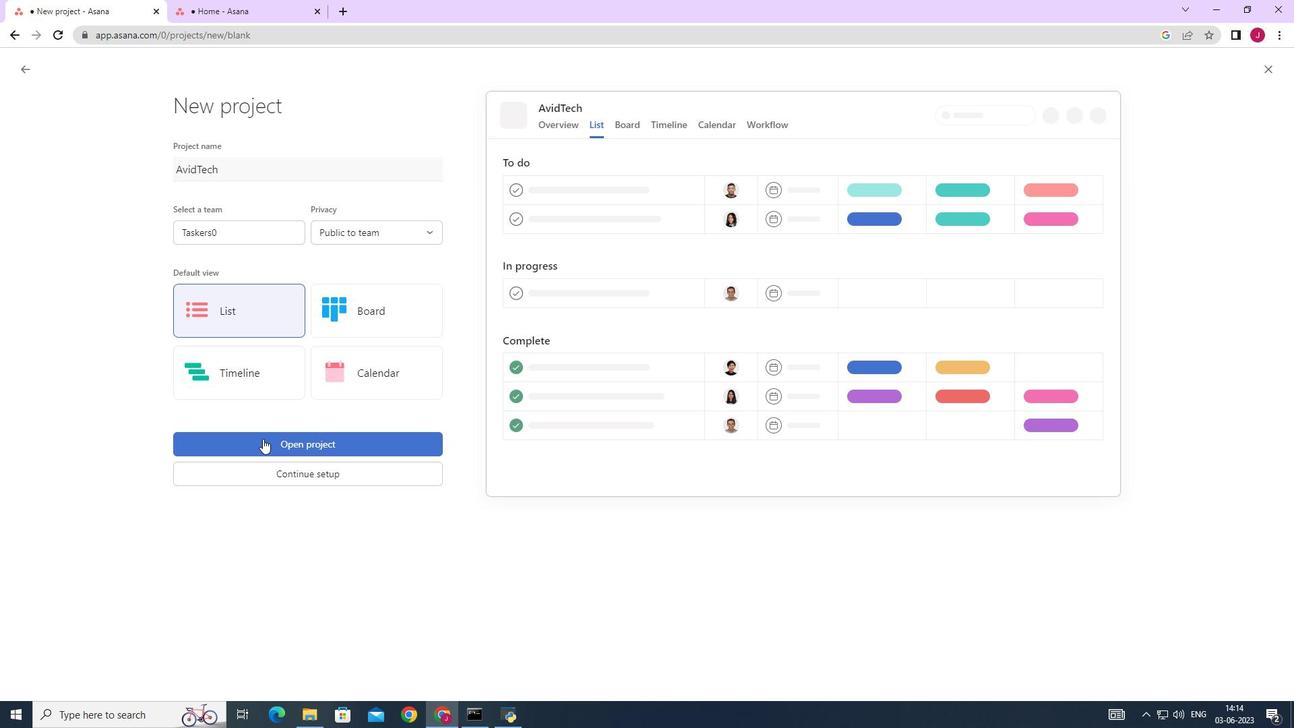 
Action: Mouse pressed left at (264, 442)
Screenshot: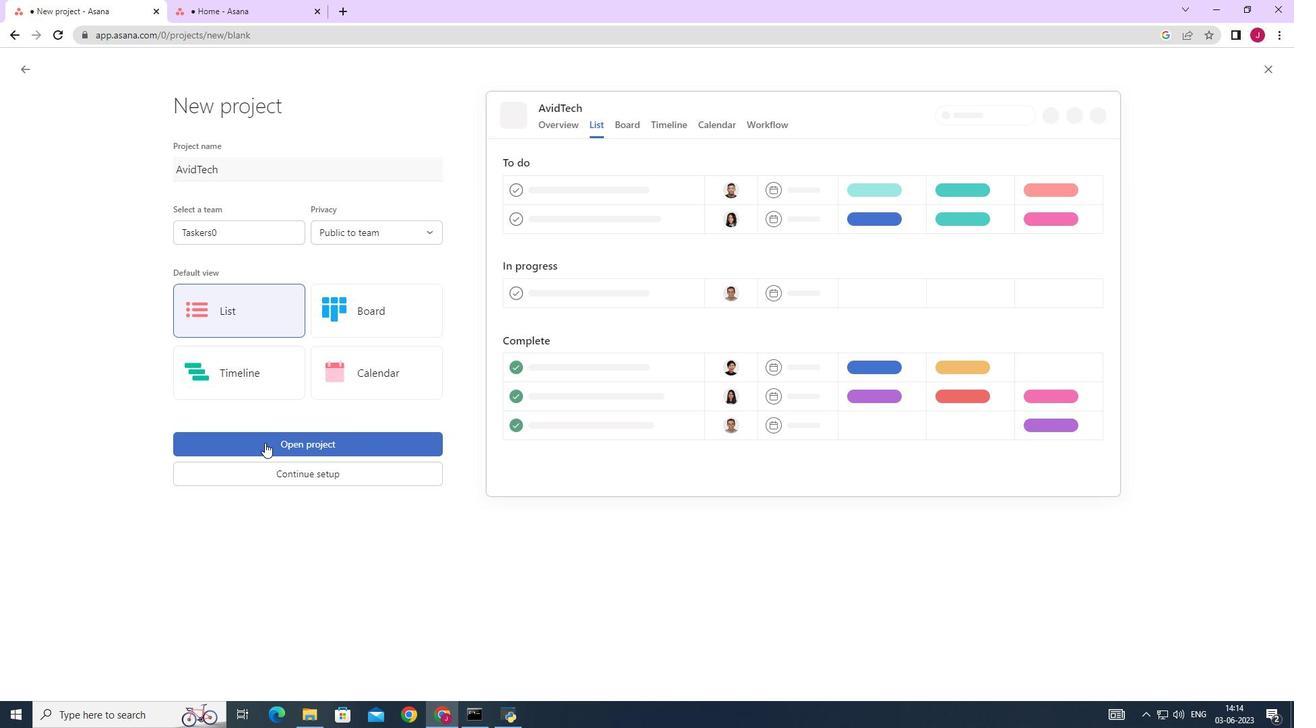
Action: Mouse moved to (227, 298)
Screenshot: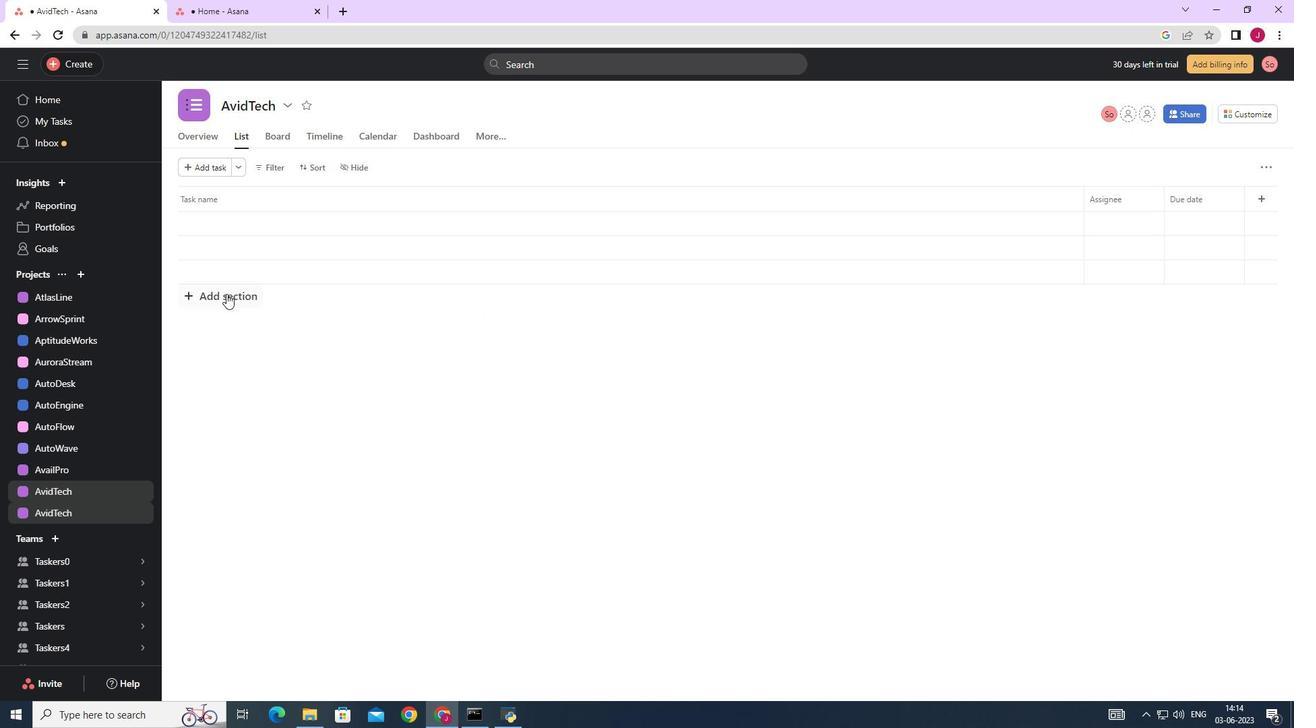 
Action: Mouse pressed left at (227, 298)
Screenshot: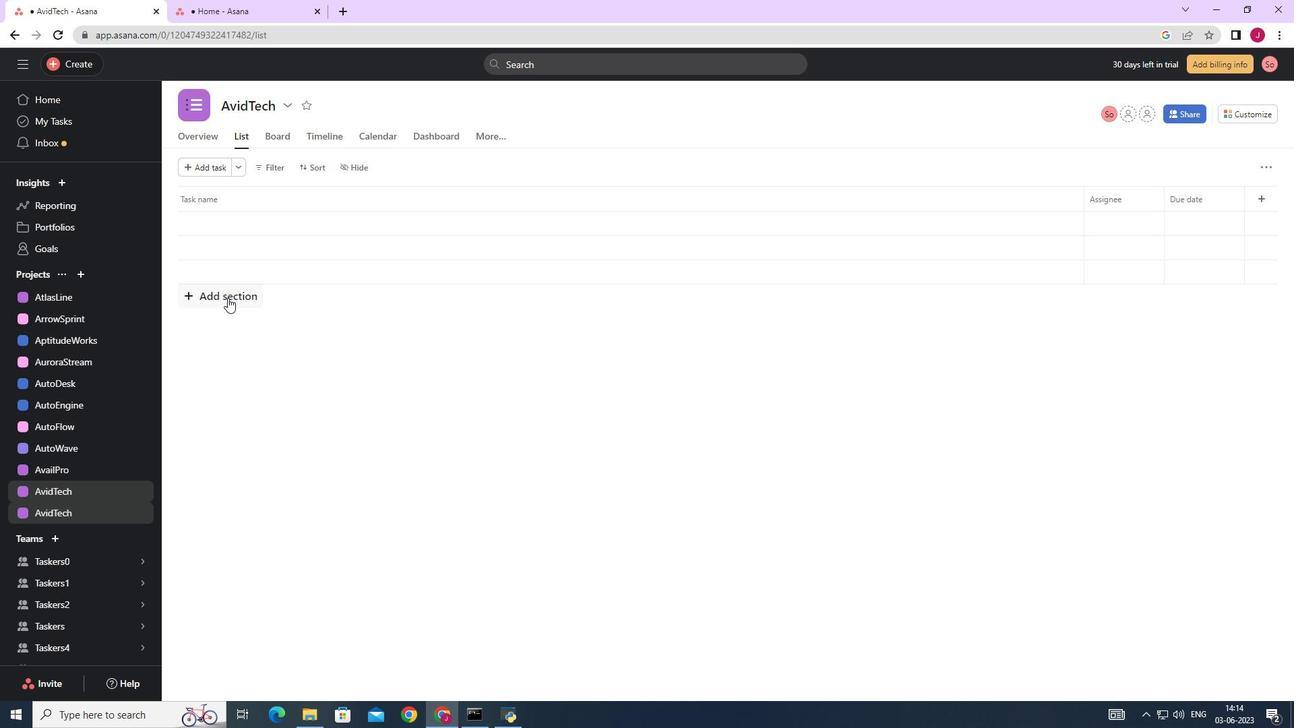 
Action: Mouse moved to (244, 250)
Screenshot: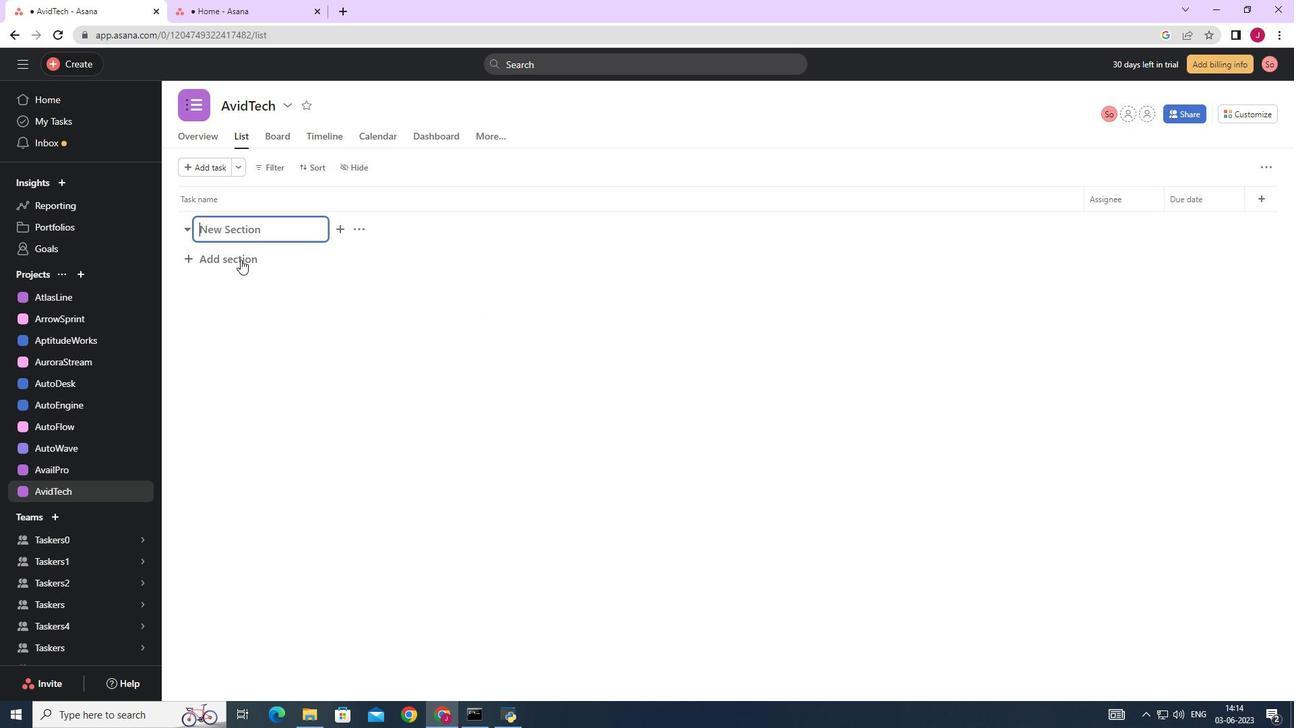 
Action: Key pressed <Key.caps_lock>T<Key.caps_lock>o-<Key.caps_lock>D<Key.caps_lock>o
Screenshot: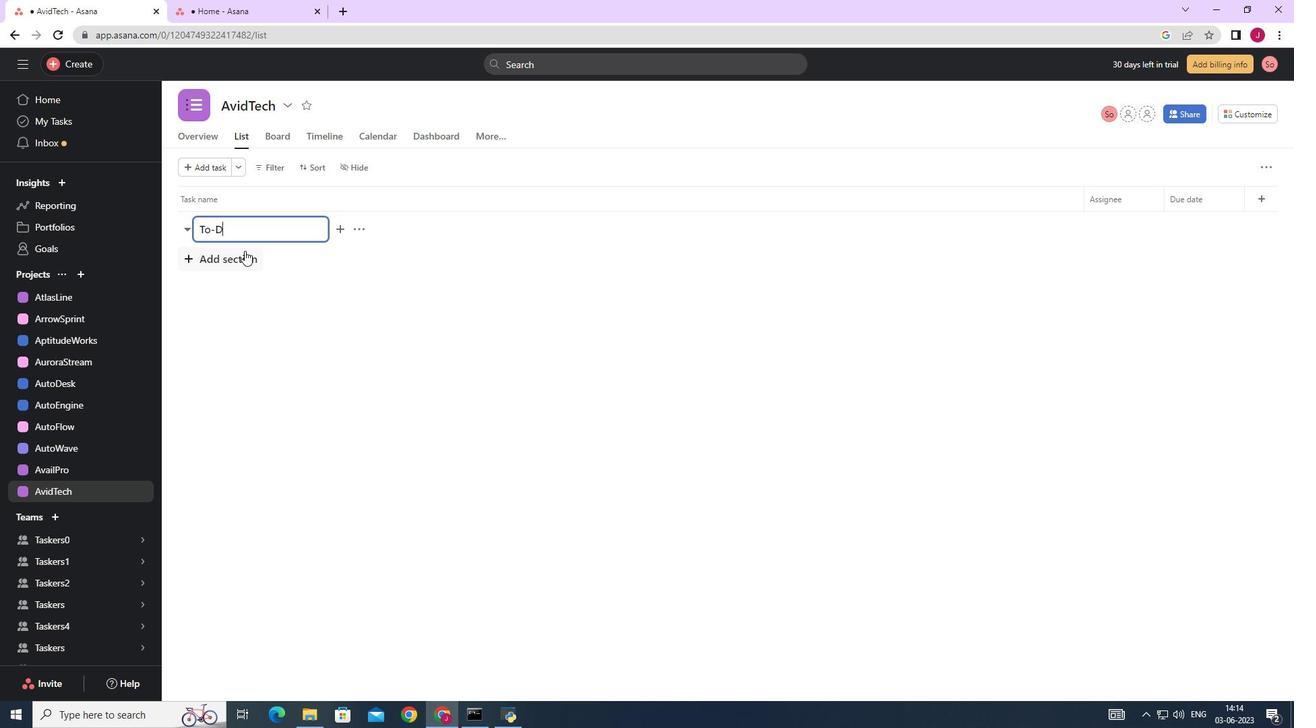 
Action: Mouse moved to (246, 260)
Screenshot: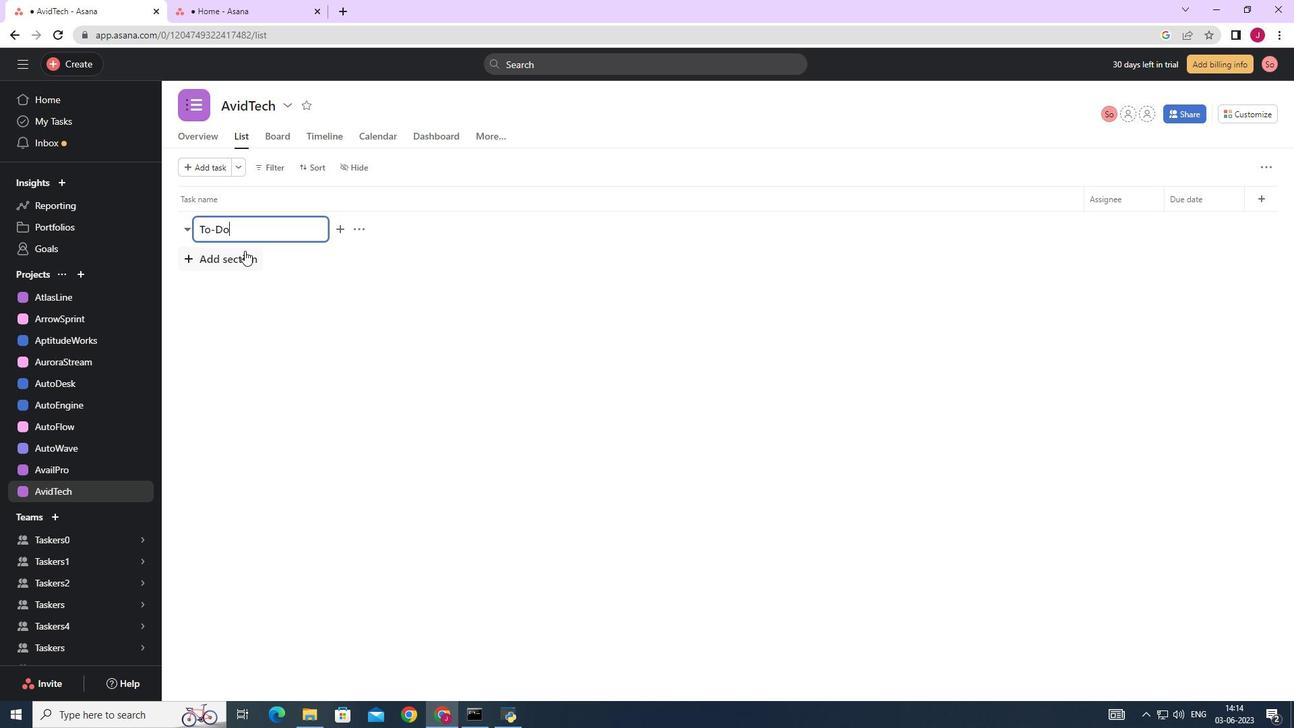 
Action: Mouse pressed left at (246, 260)
Screenshot: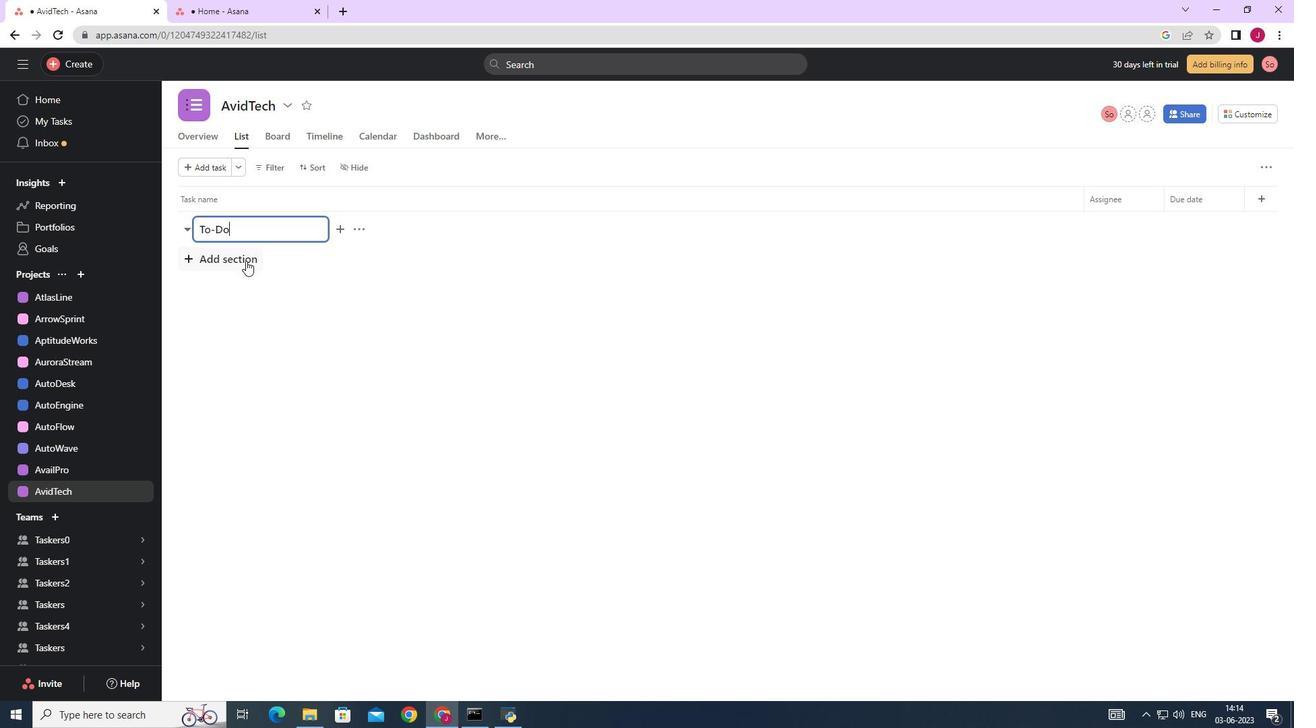 
Action: Key pressed <Key.caps_lock>D<Key.caps_lock>oing
Screenshot: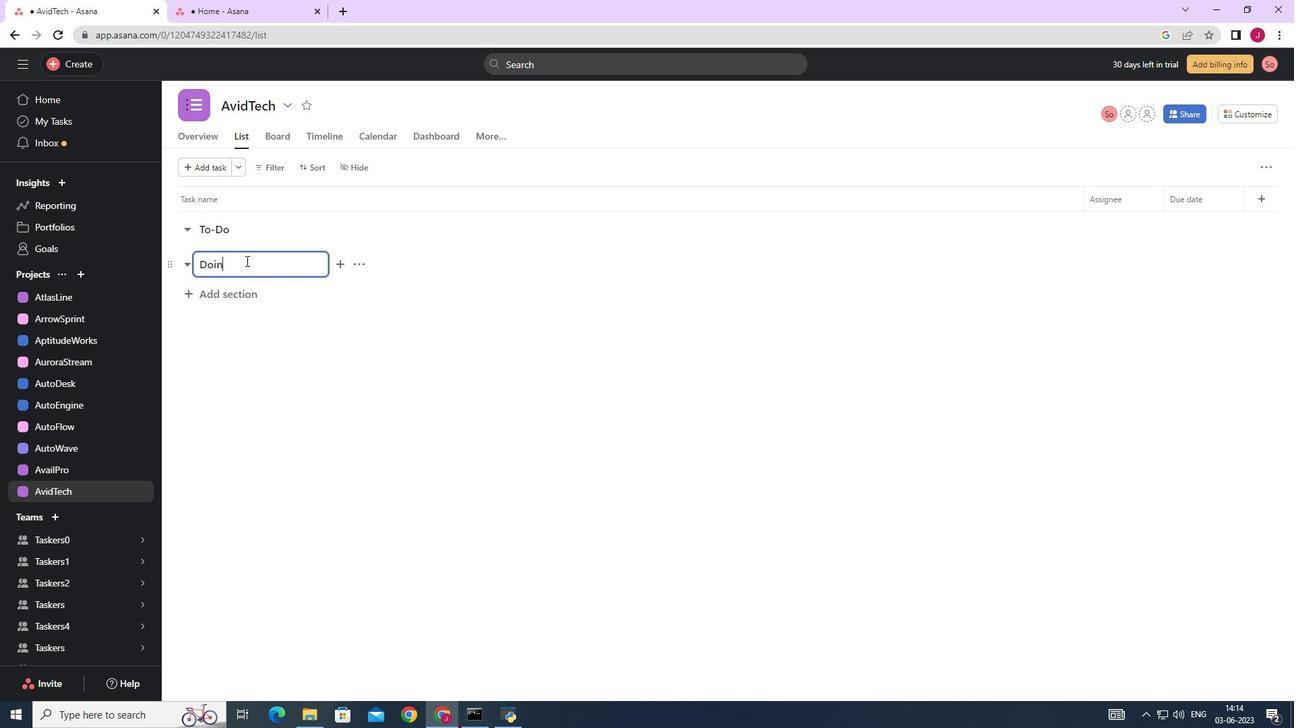 
Action: Mouse moved to (250, 295)
Screenshot: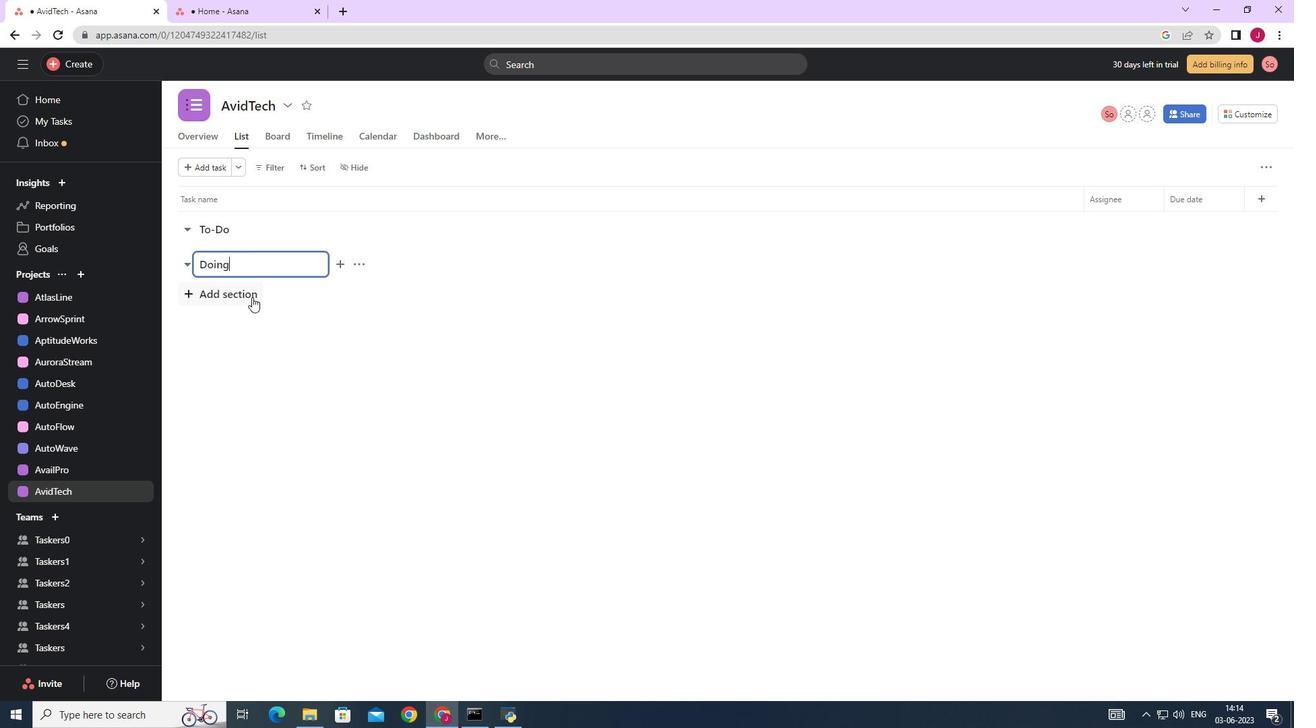 
Action: Mouse pressed left at (250, 295)
Screenshot: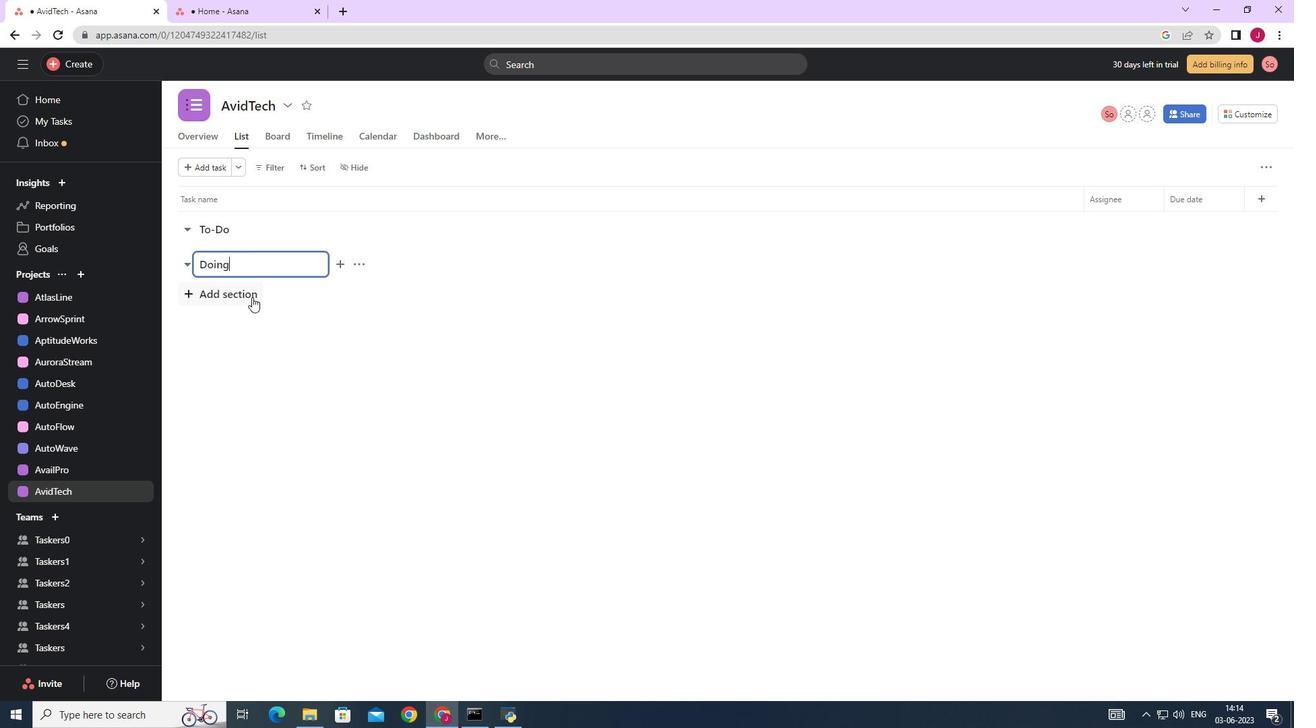 
Action: Mouse moved to (250, 295)
Screenshot: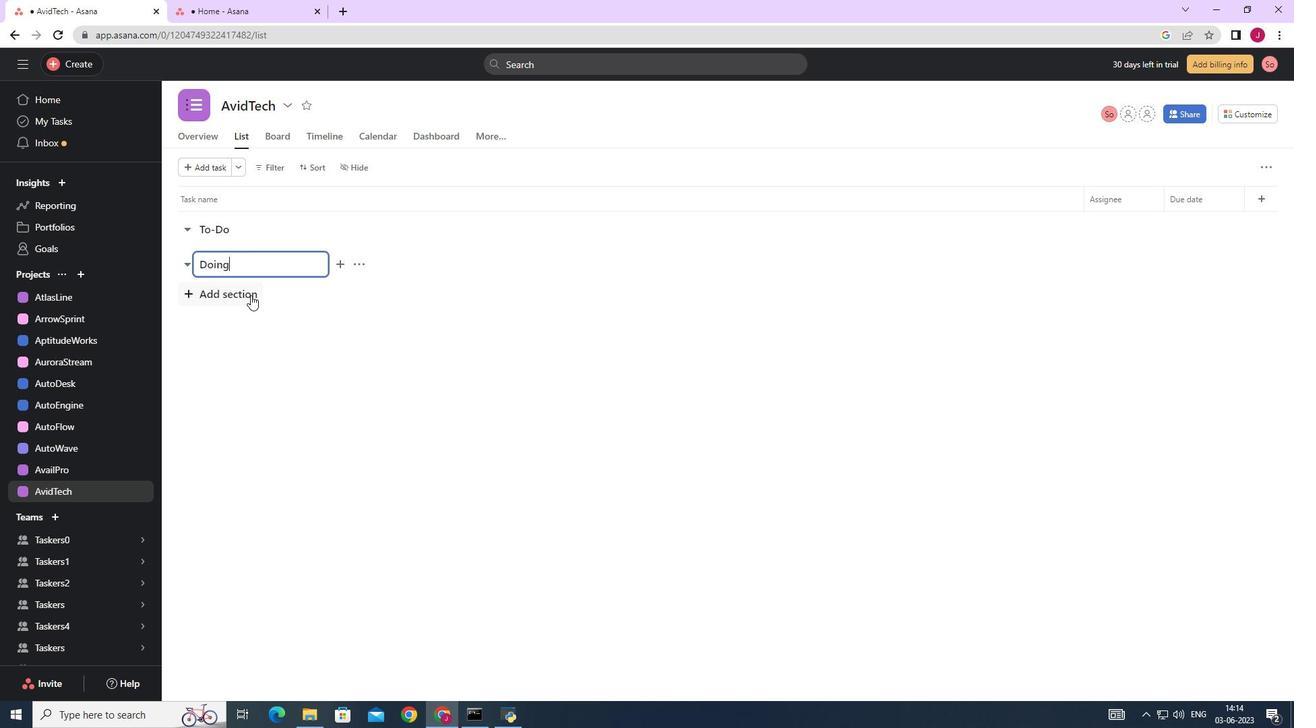 
Action: Key pressed <Key.caps_lock>D<Key.caps_lock>one
Screenshot: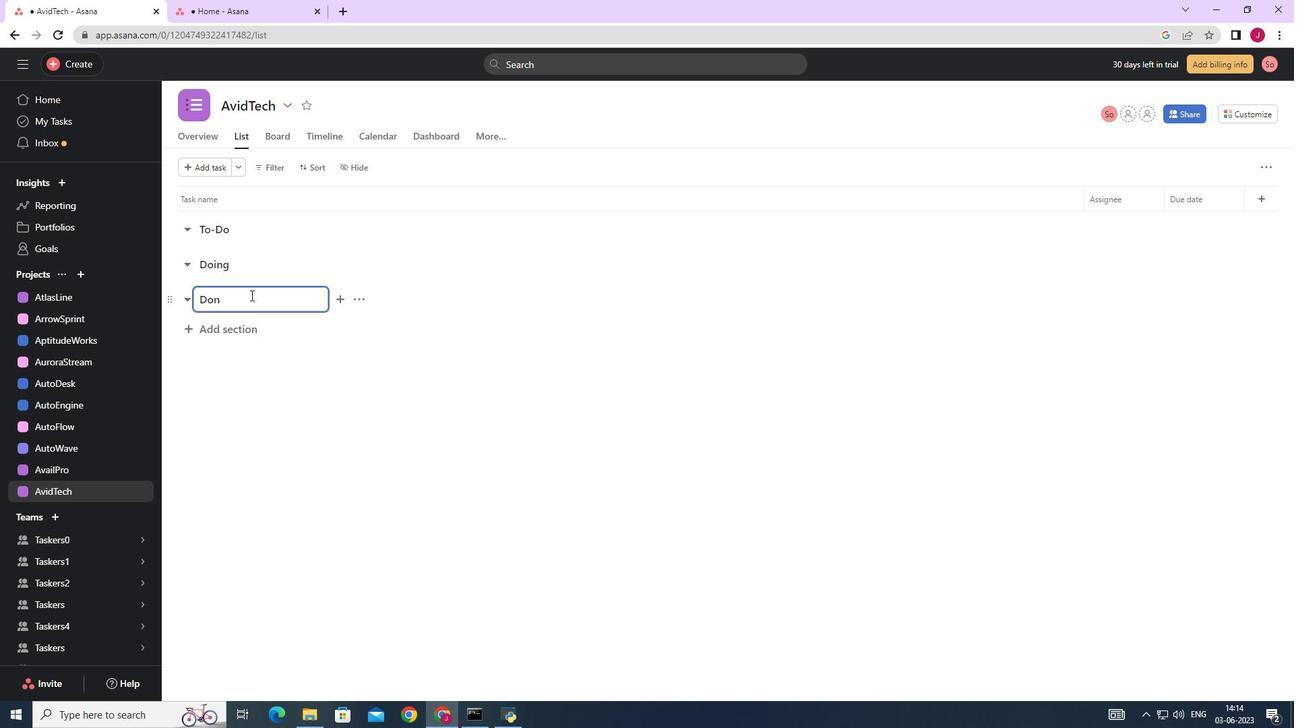 
Action: Mouse moved to (249, 320)
Screenshot: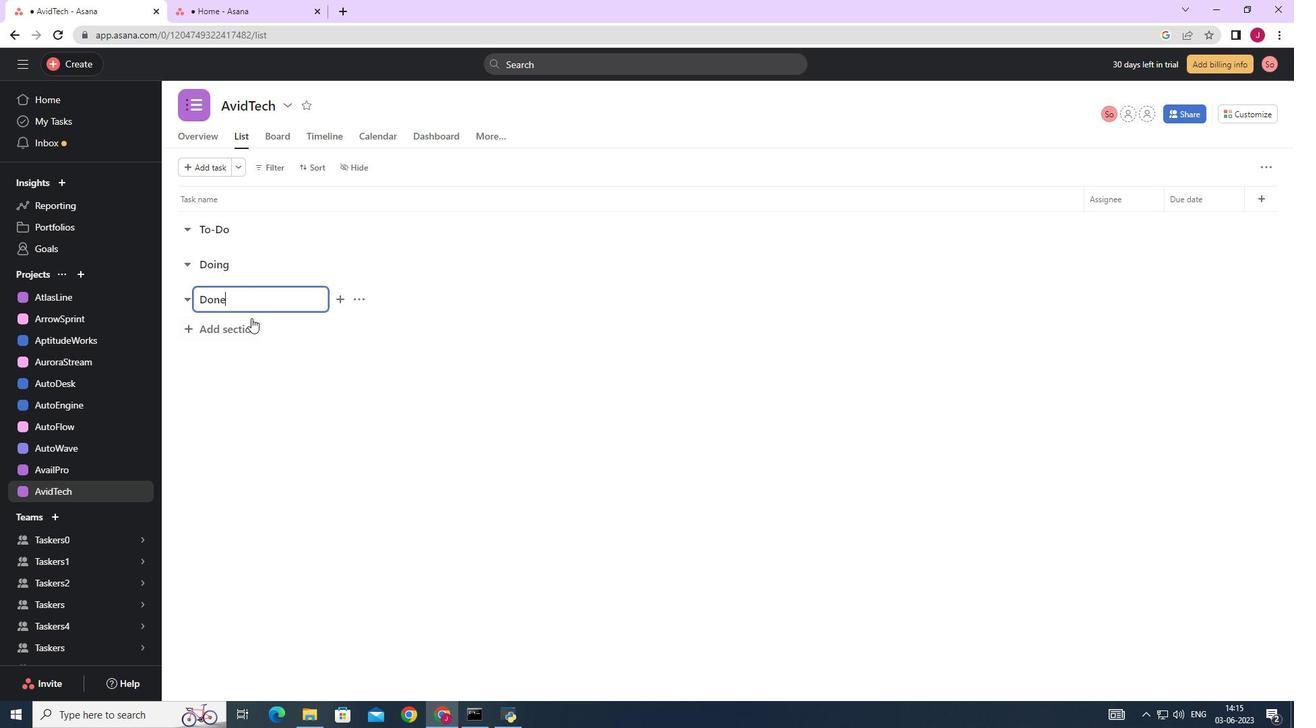 
Action: Mouse pressed left at (249, 320)
Screenshot: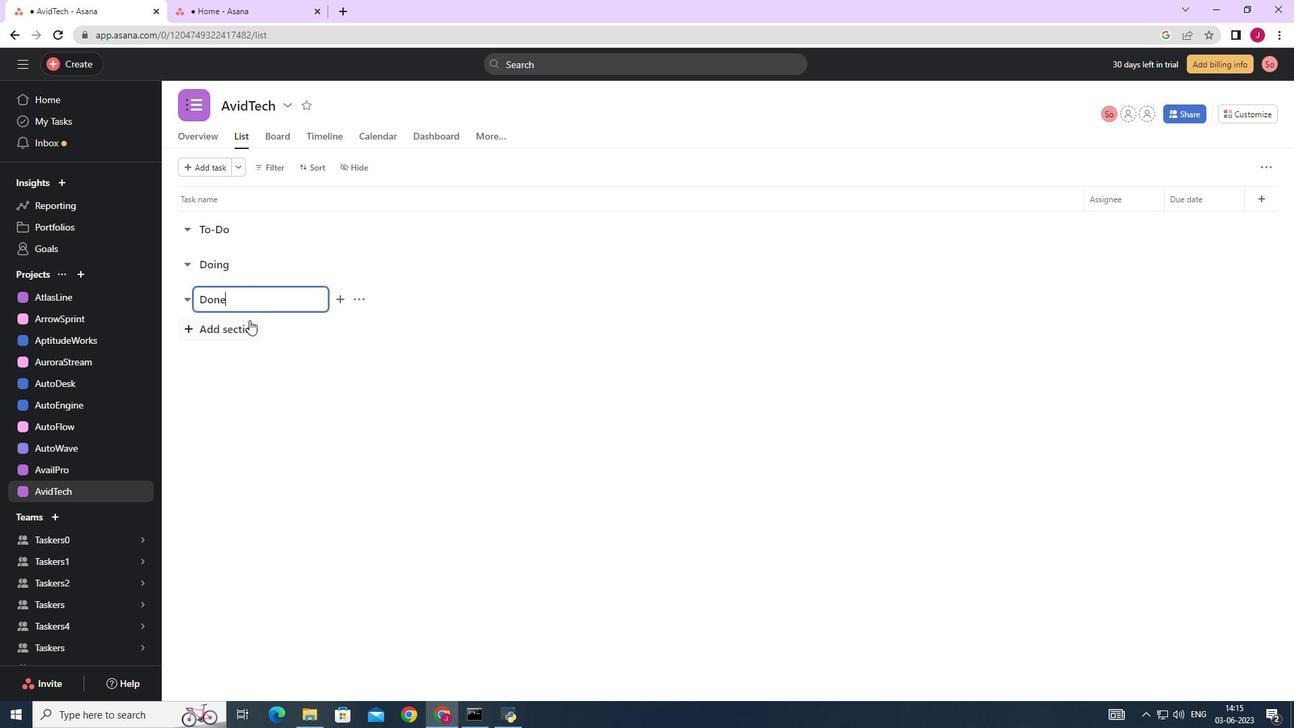 
